 Task: Add an event with the title Sales Strategy Review and Alignment, date '2024/03/27', time 8:50 AM to 10:50 AMand add a description: Teams will work together to analyze, strategize, and develop innovative solutions to the given challenges. They will leverage the collective intelligence and skills of team members to generate ideas, evaluate options, and make informed decisions.Select event color  Tangerine . Add location for the event as: Thessaloniki, Greece, logged in from the account softage.4@softage.netand send the event invitation to softage.7@softage.net and softage.8@softage.net. Set a reminder for the event Every weekday(Monday to Friday)
Action: Mouse moved to (96, 120)
Screenshot: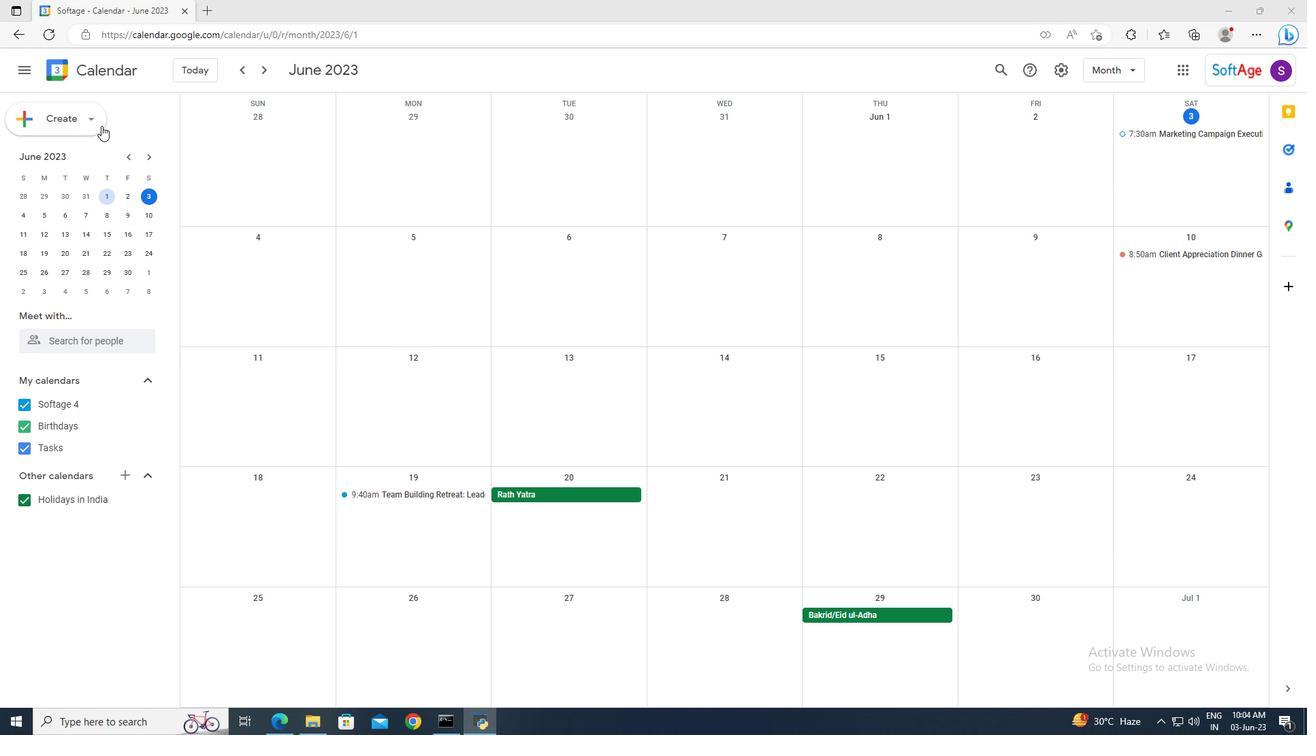 
Action: Mouse pressed left at (96, 120)
Screenshot: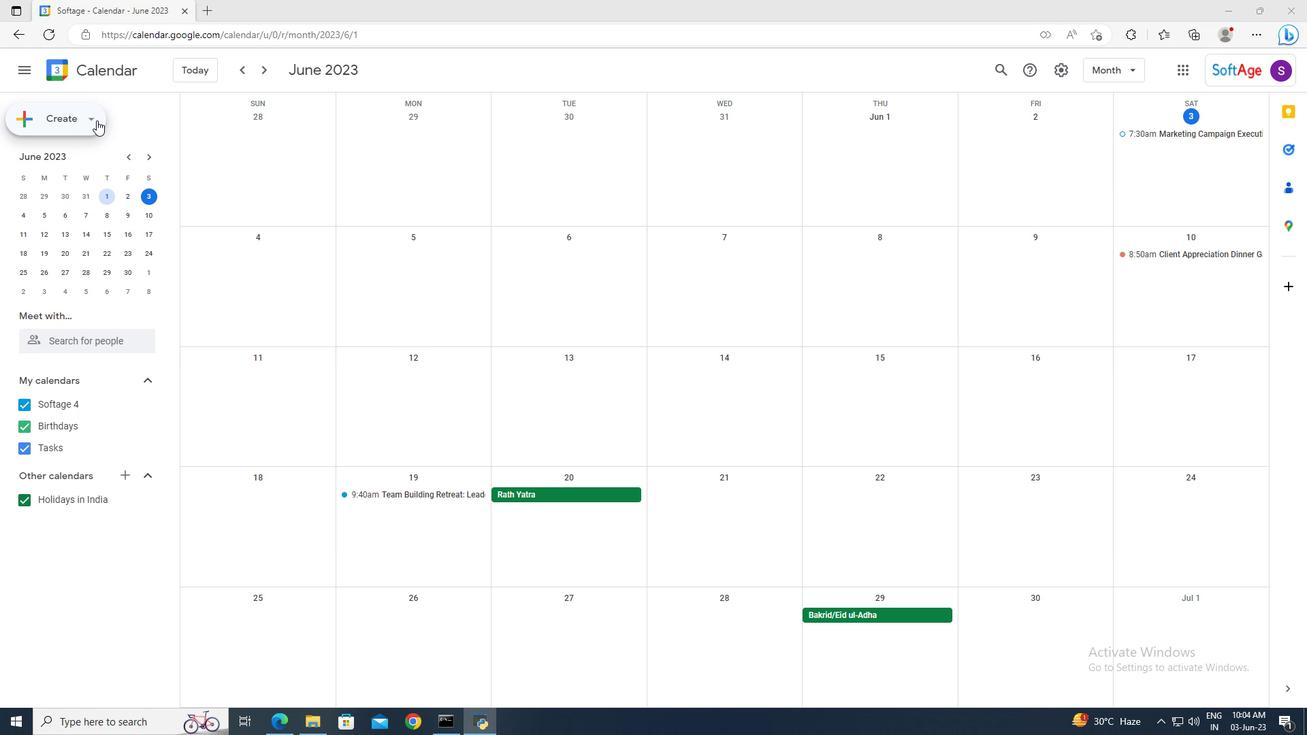 
Action: Mouse moved to (102, 153)
Screenshot: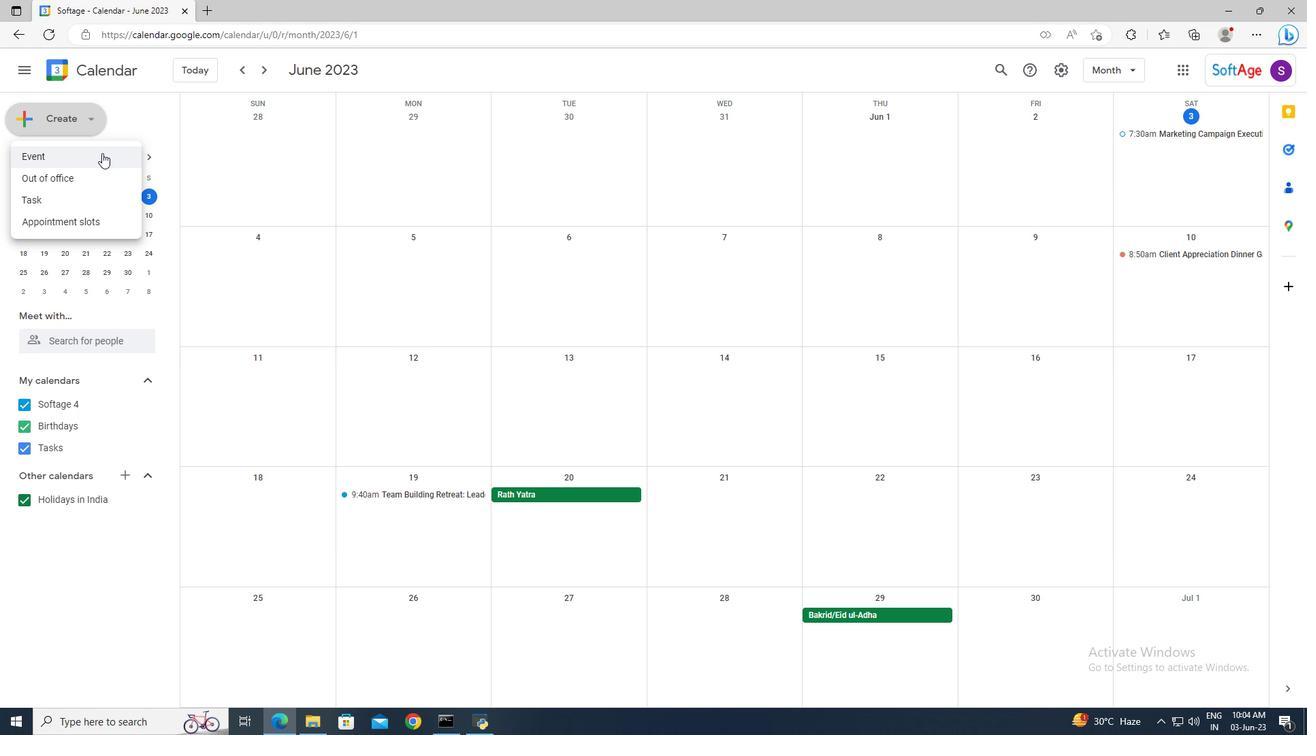 
Action: Mouse pressed left at (102, 153)
Screenshot: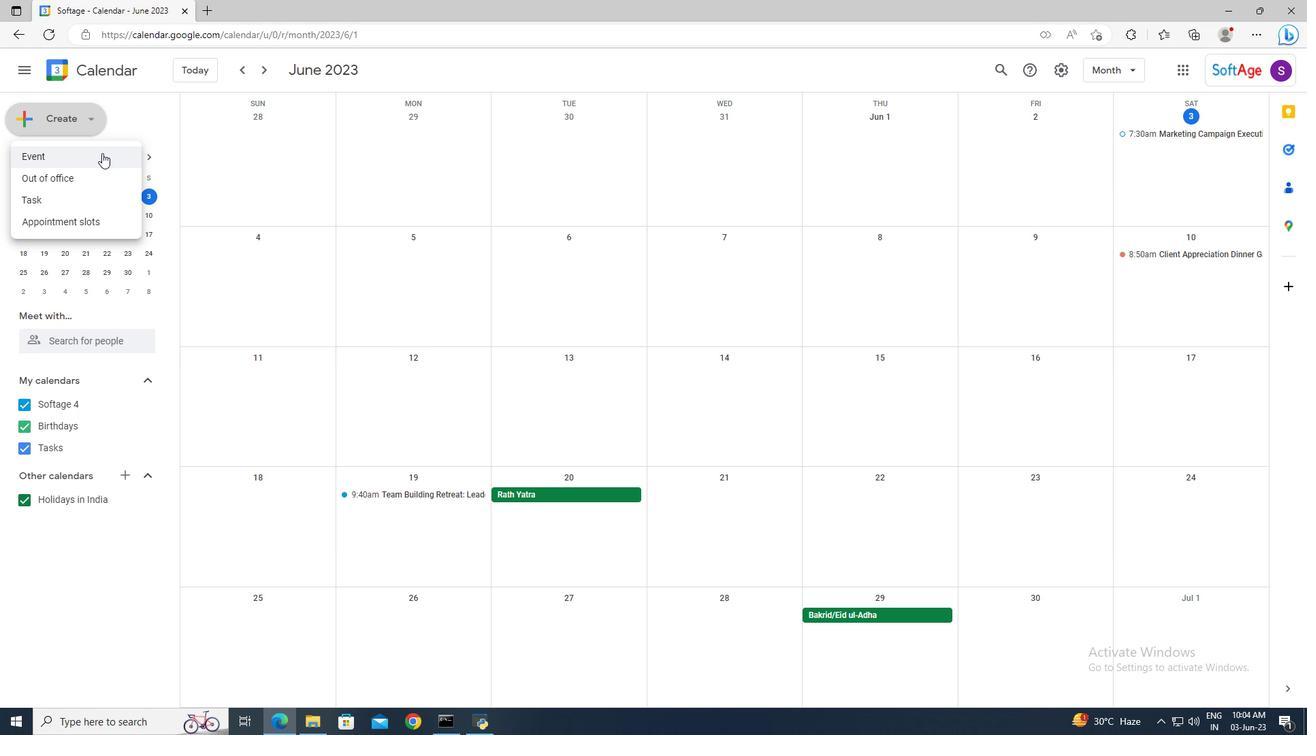 
Action: Mouse moved to (686, 458)
Screenshot: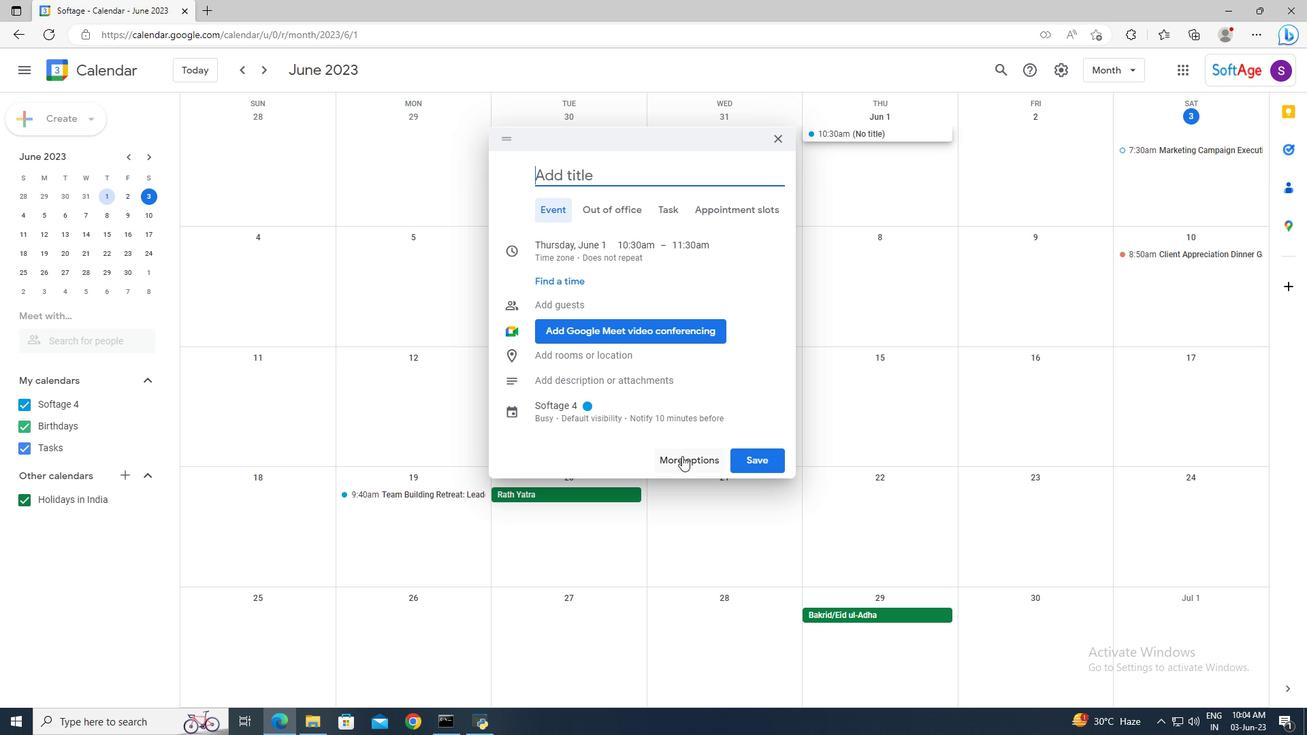 
Action: Mouse pressed left at (686, 458)
Screenshot: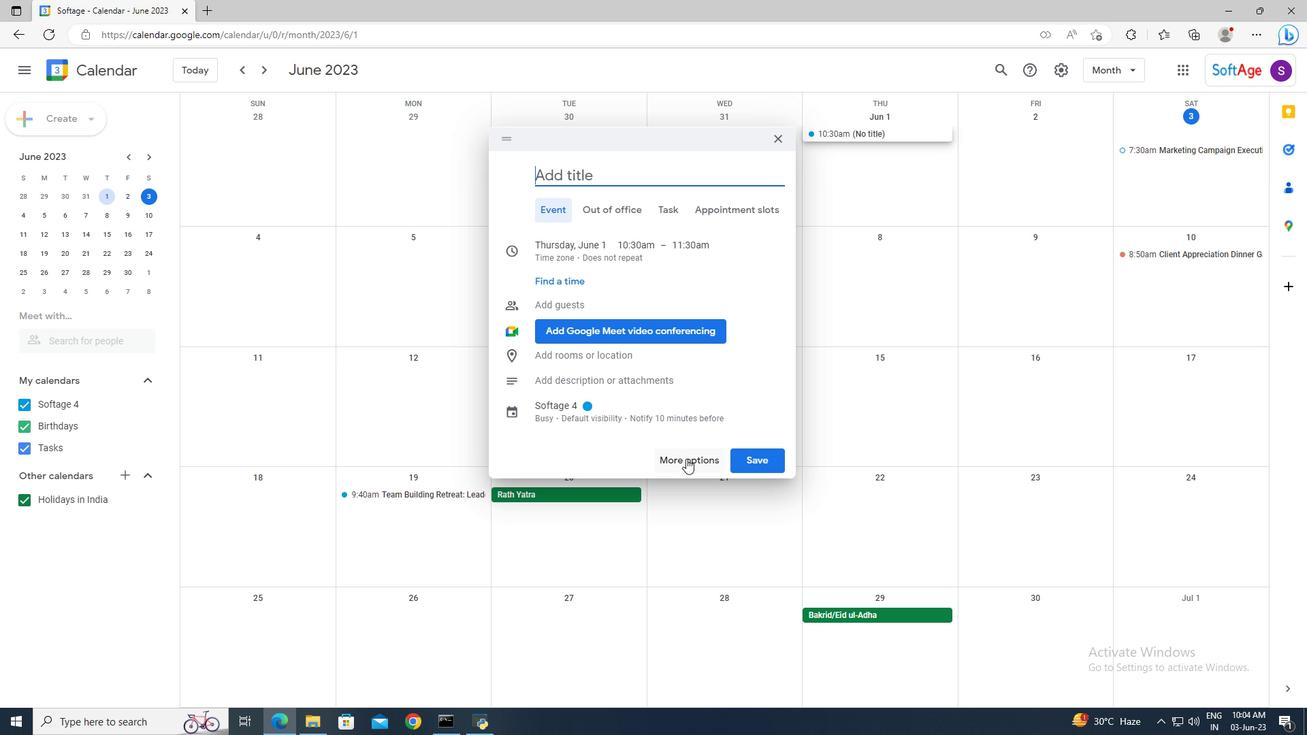 
Action: Mouse moved to (274, 85)
Screenshot: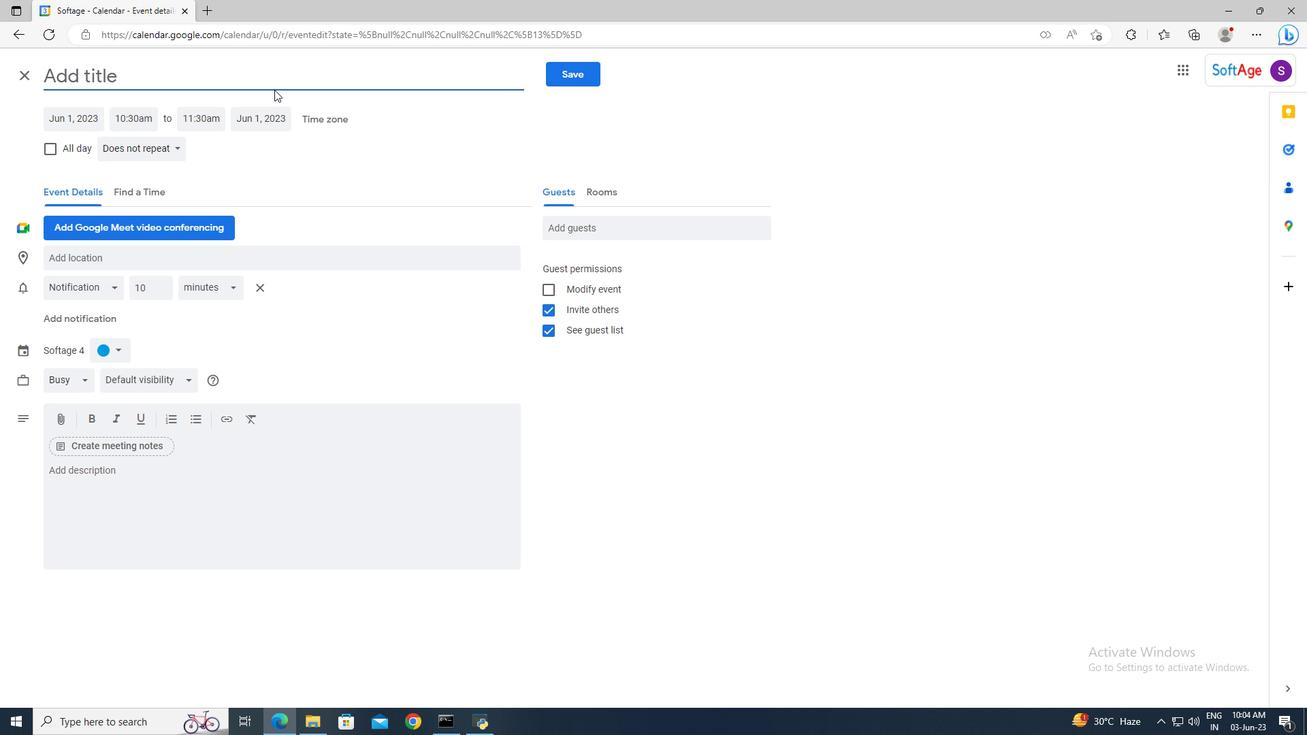 
Action: Mouse pressed left at (274, 85)
Screenshot: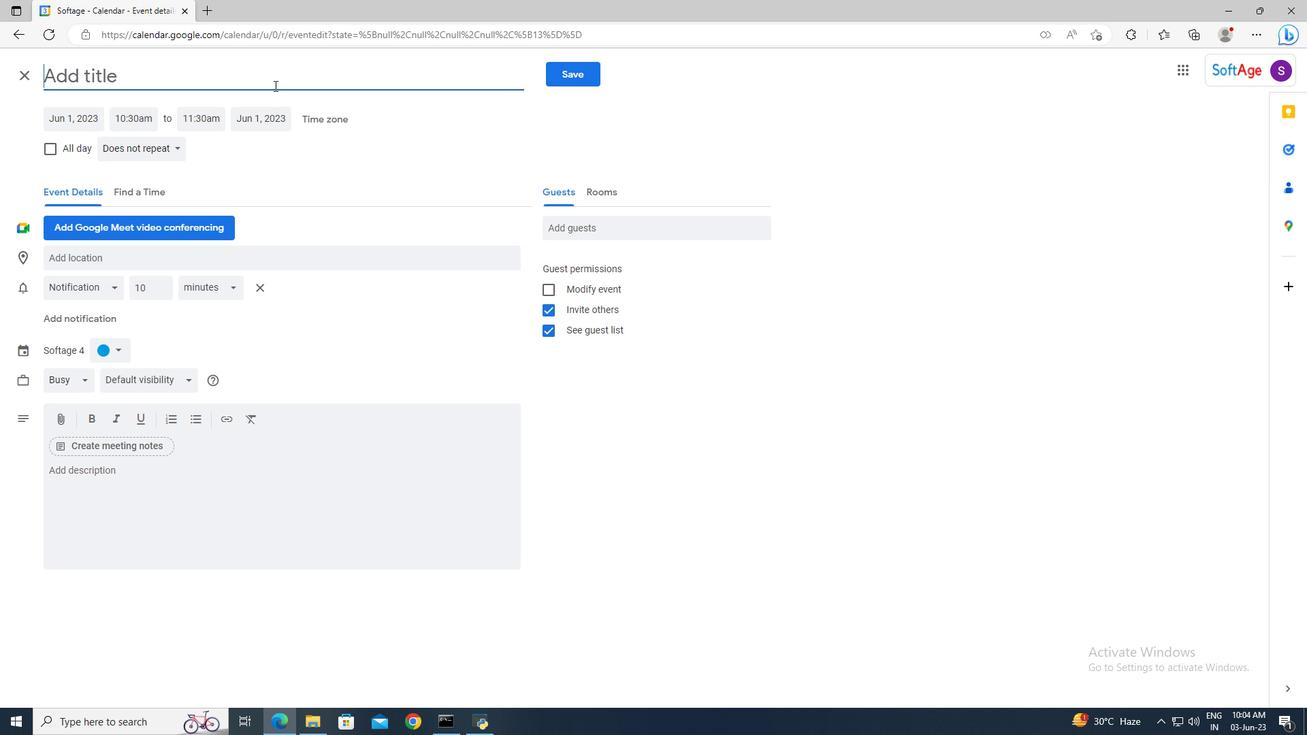 
Action: Mouse moved to (273, 85)
Screenshot: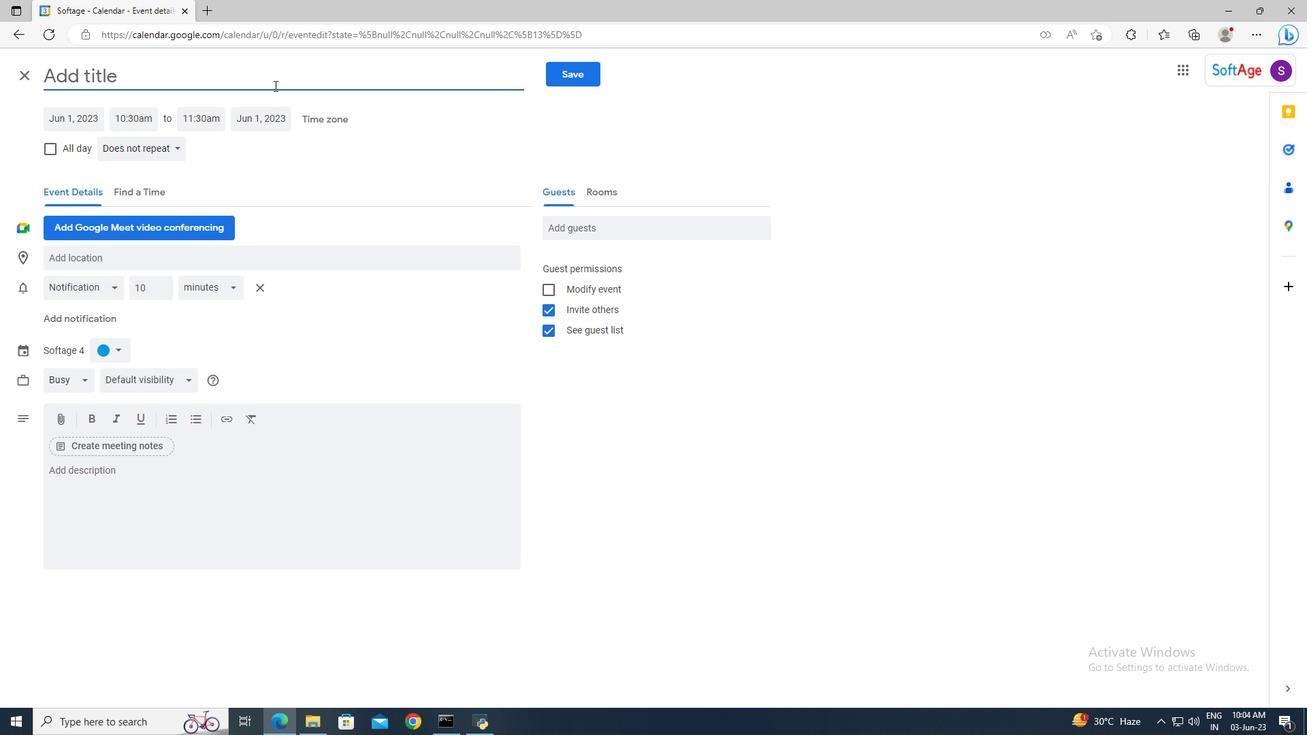 
Action: Key pressed <Key.shift>Sales<Key.space><Key.shift_r>Strategy<Key.space><Key.shift>Review<Key.space>and<Key.space><Key.shift>Alignment
Screenshot: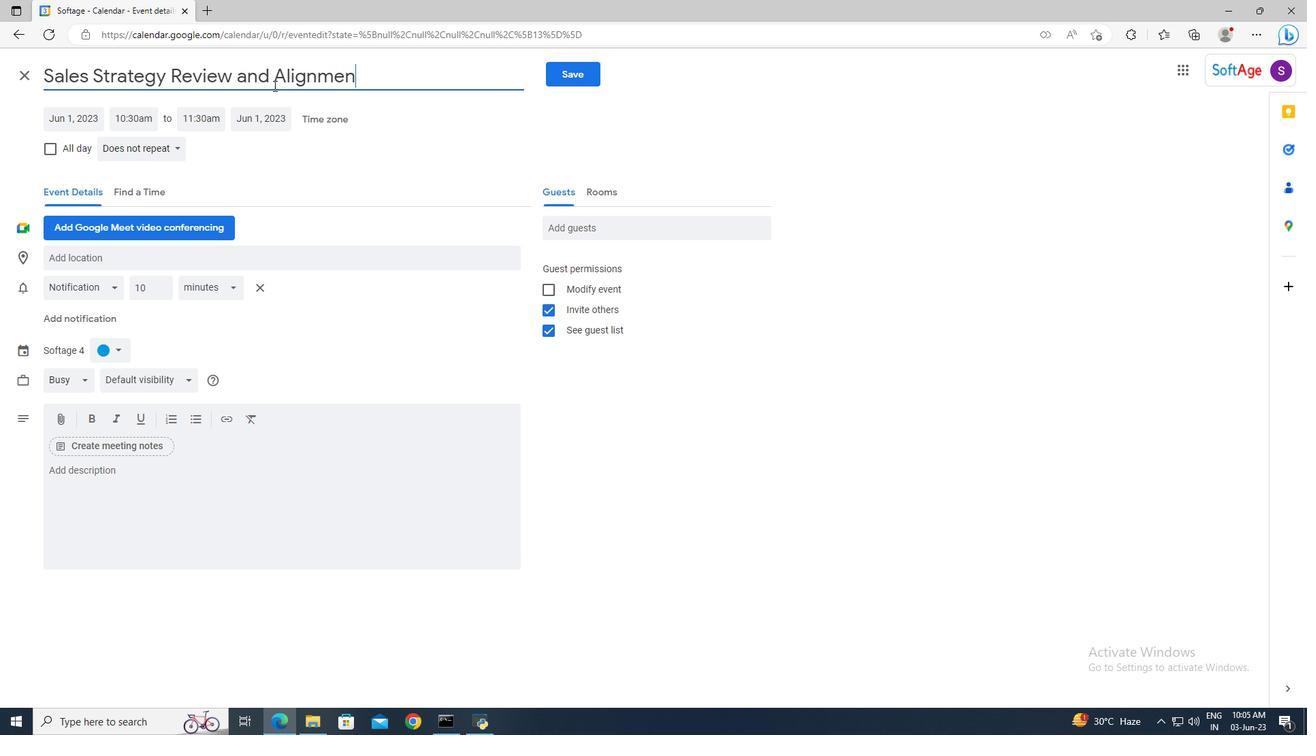 
Action: Mouse moved to (100, 113)
Screenshot: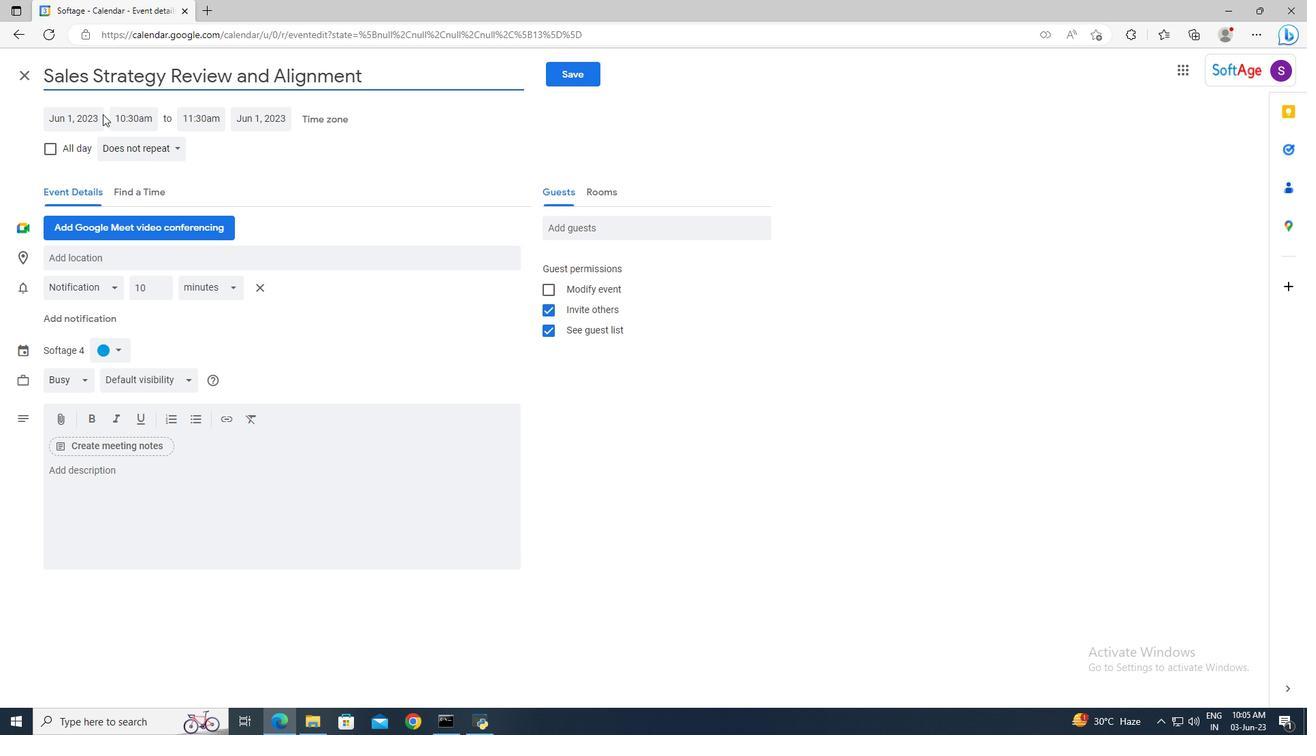 
Action: Mouse pressed left at (100, 113)
Screenshot: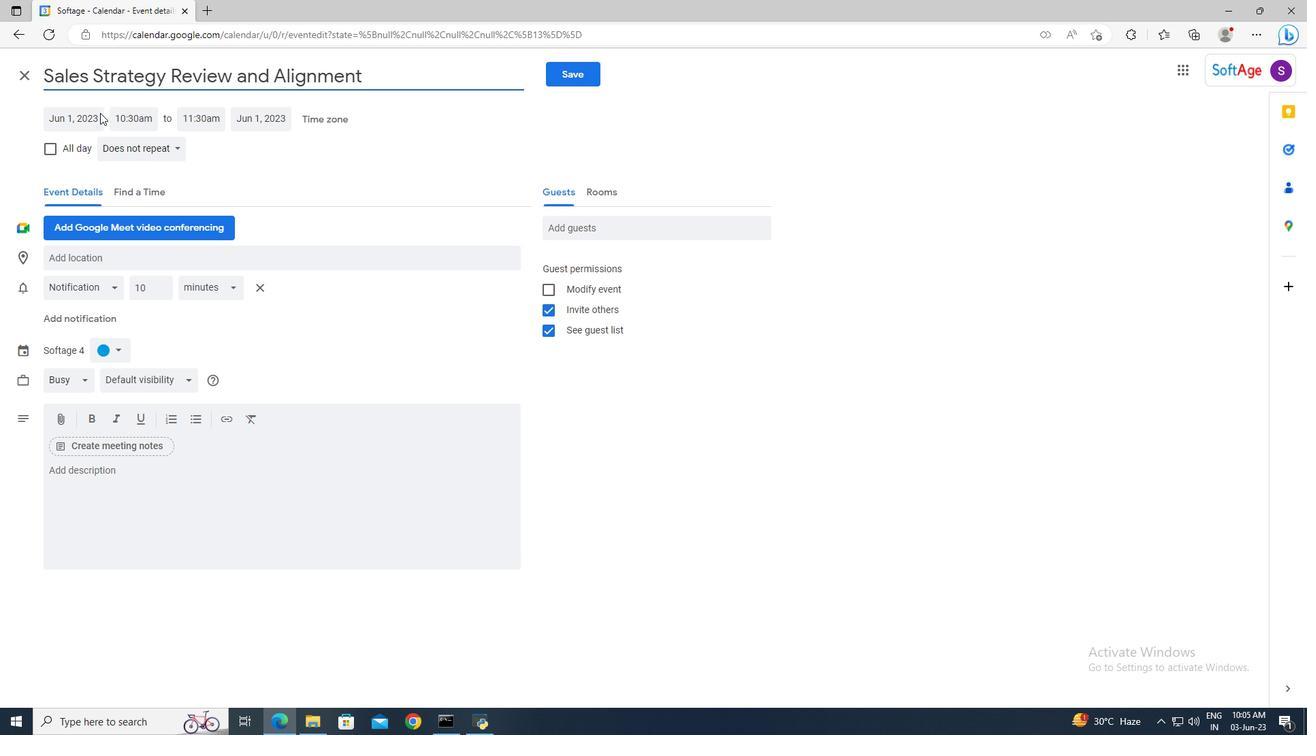 
Action: Mouse moved to (212, 149)
Screenshot: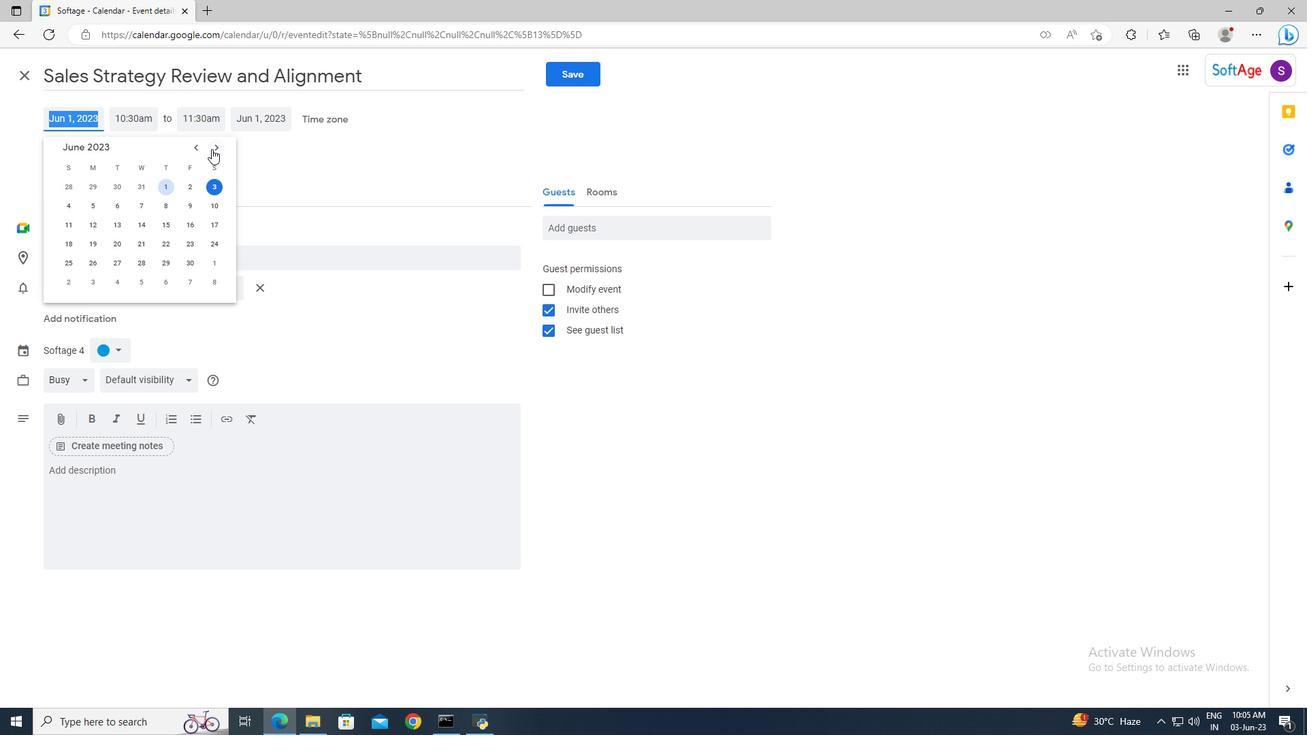 
Action: Mouse pressed left at (212, 149)
Screenshot: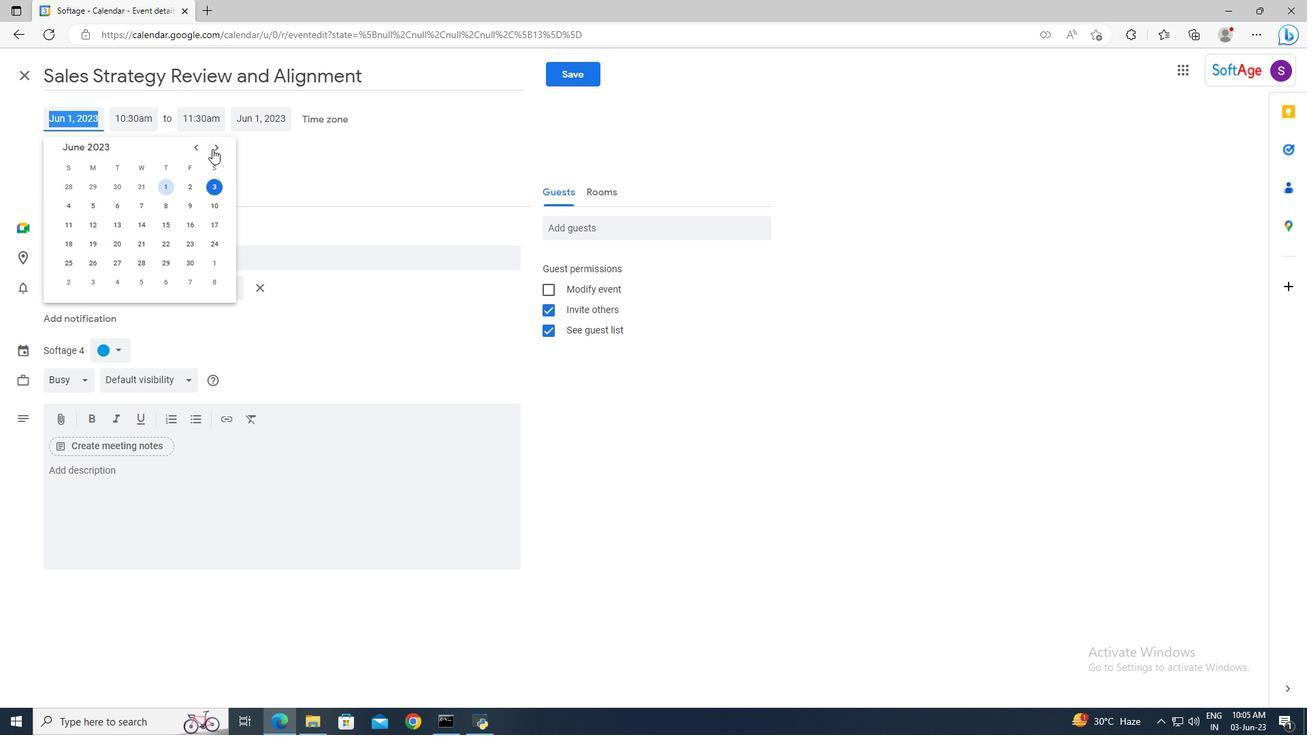 
Action: Mouse pressed left at (212, 149)
Screenshot: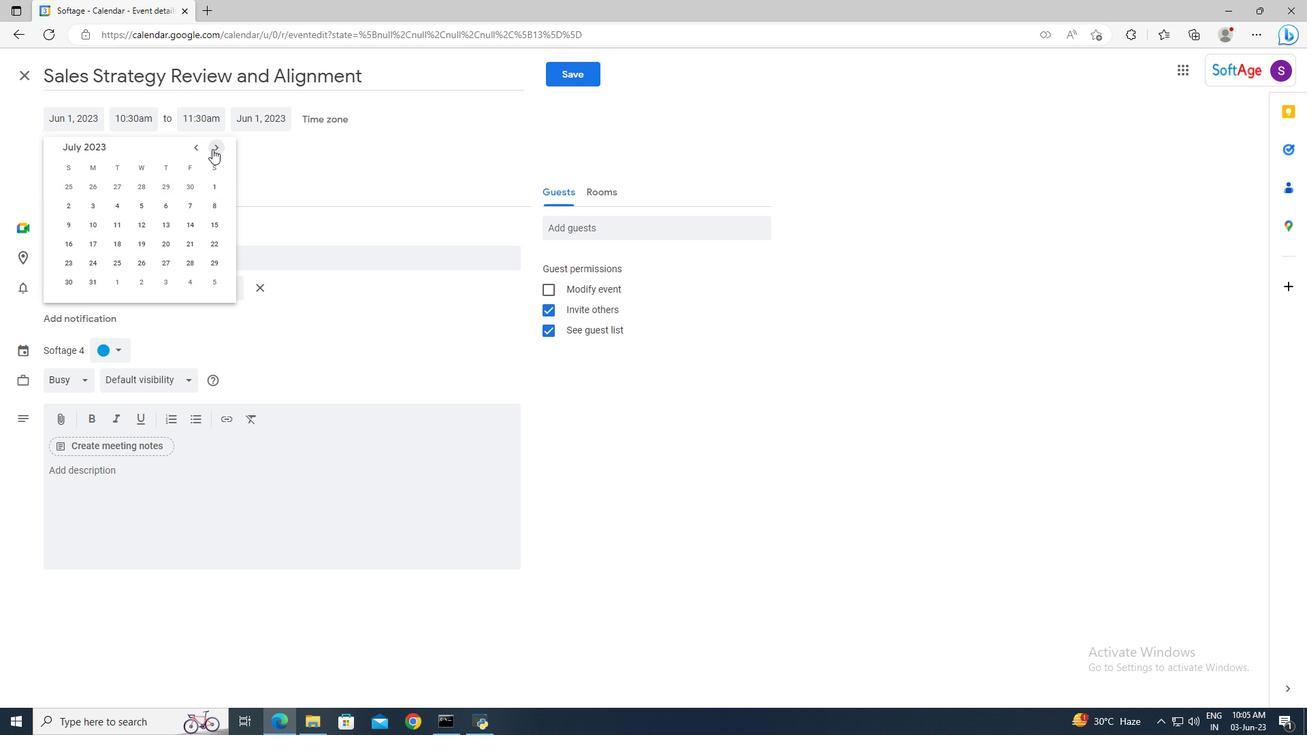 
Action: Mouse pressed left at (212, 149)
Screenshot: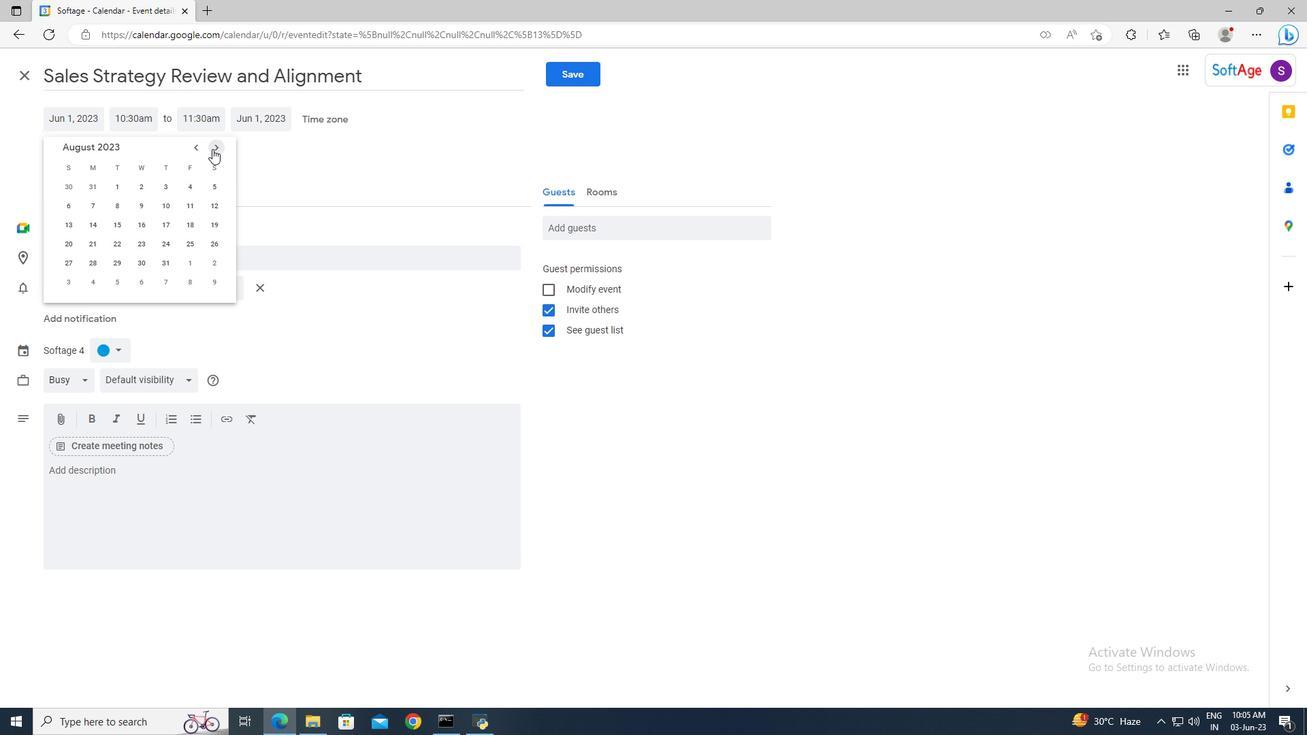 
Action: Mouse pressed left at (212, 149)
Screenshot: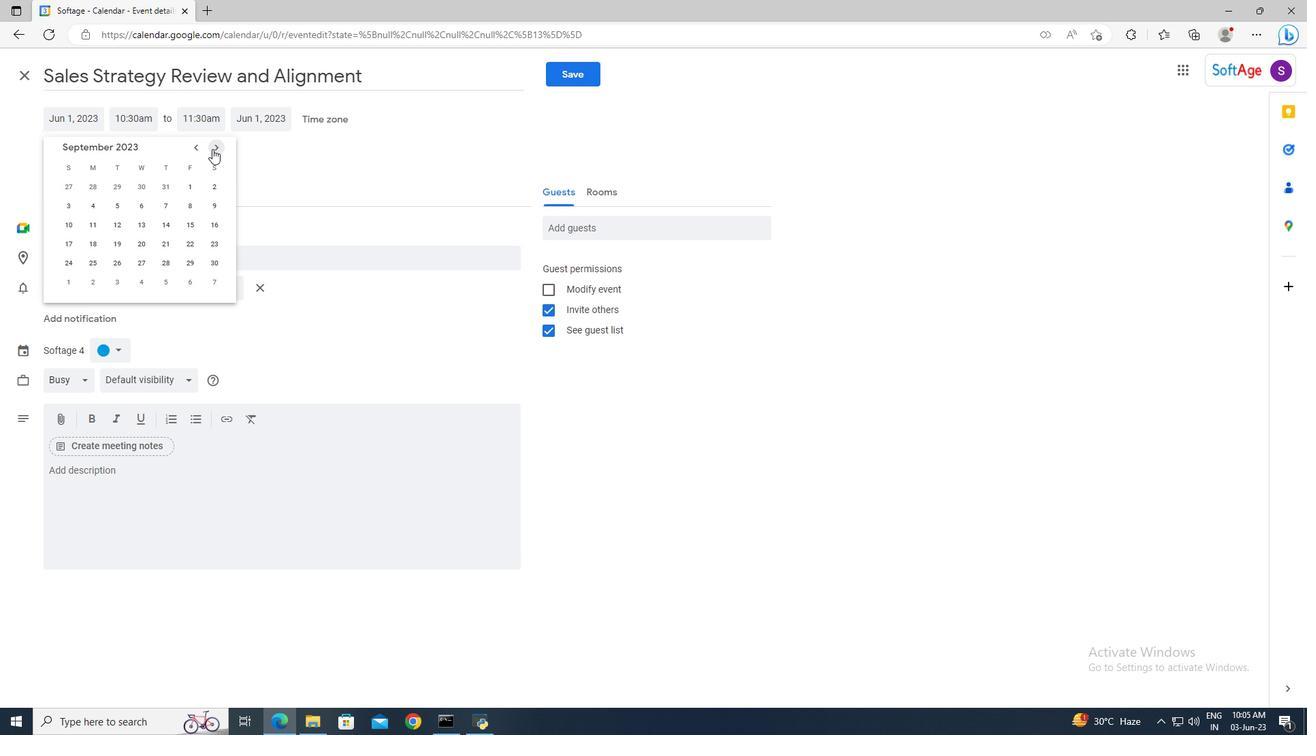 
Action: Mouse pressed left at (212, 149)
Screenshot: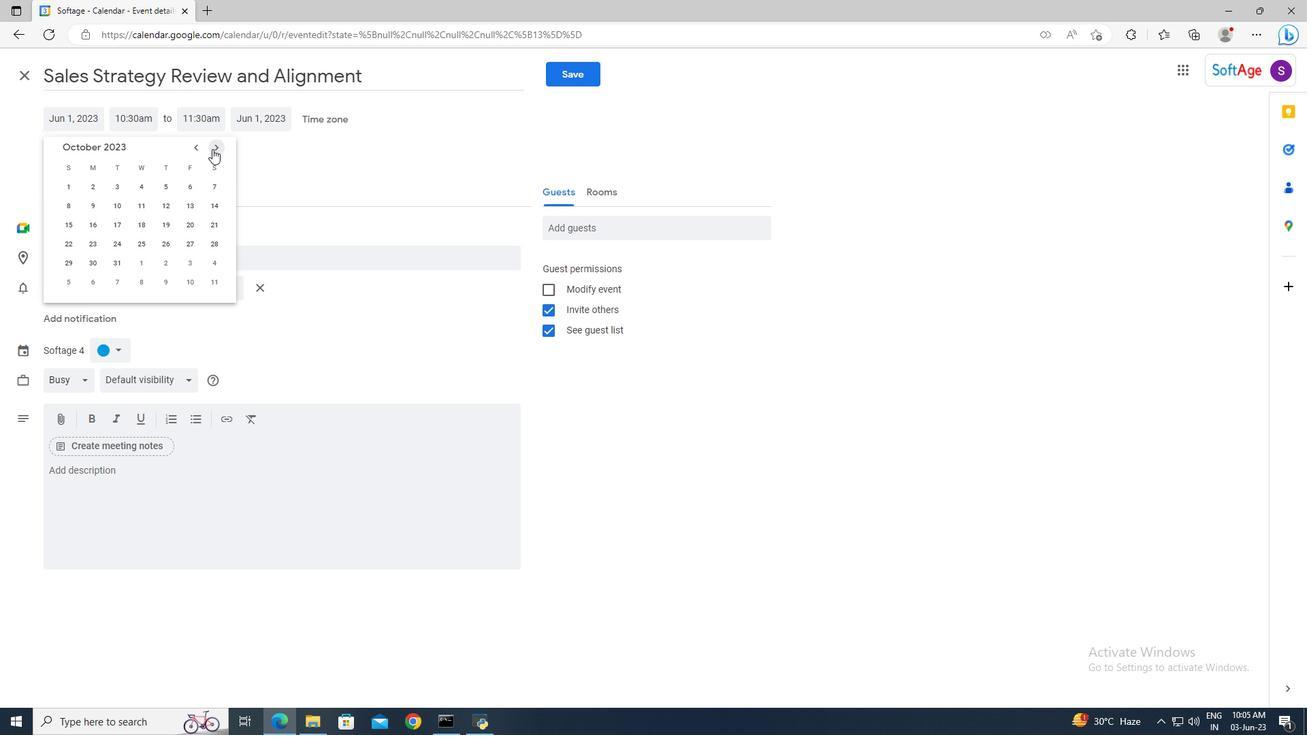 
Action: Mouse pressed left at (212, 149)
Screenshot: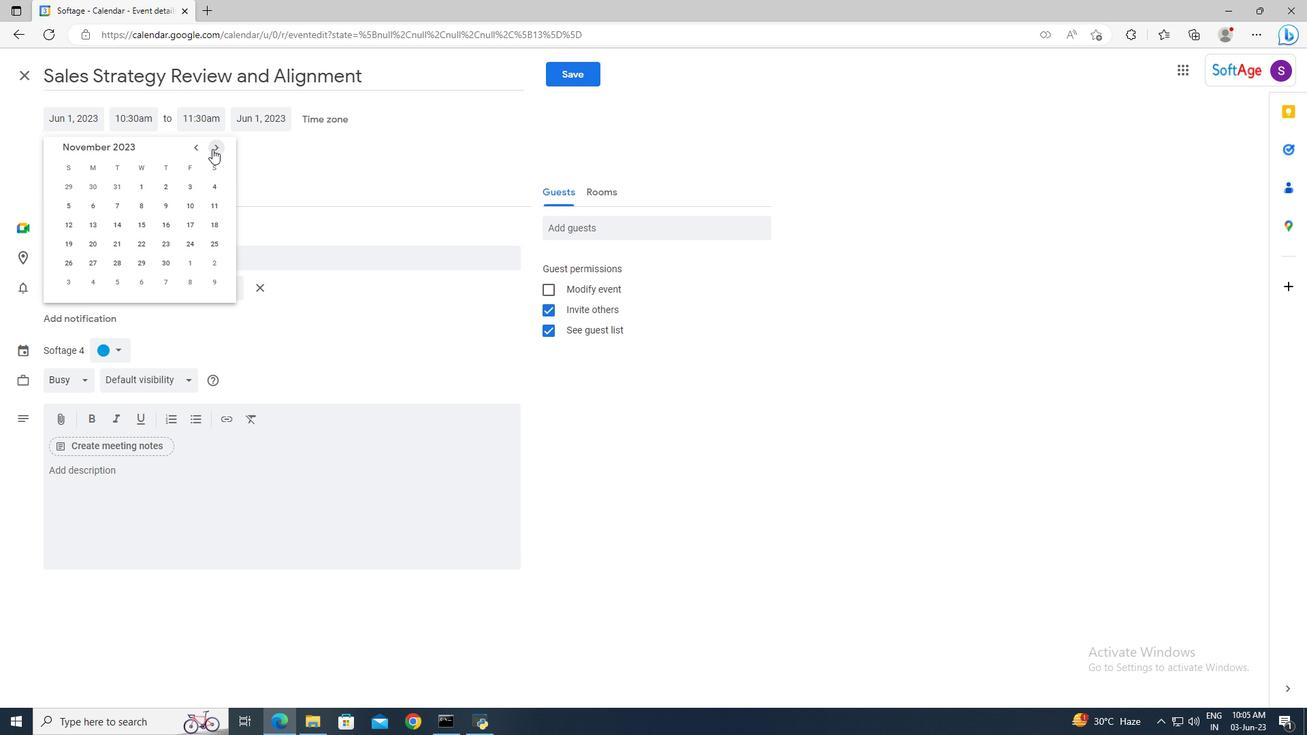 
Action: Mouse pressed left at (212, 149)
Screenshot: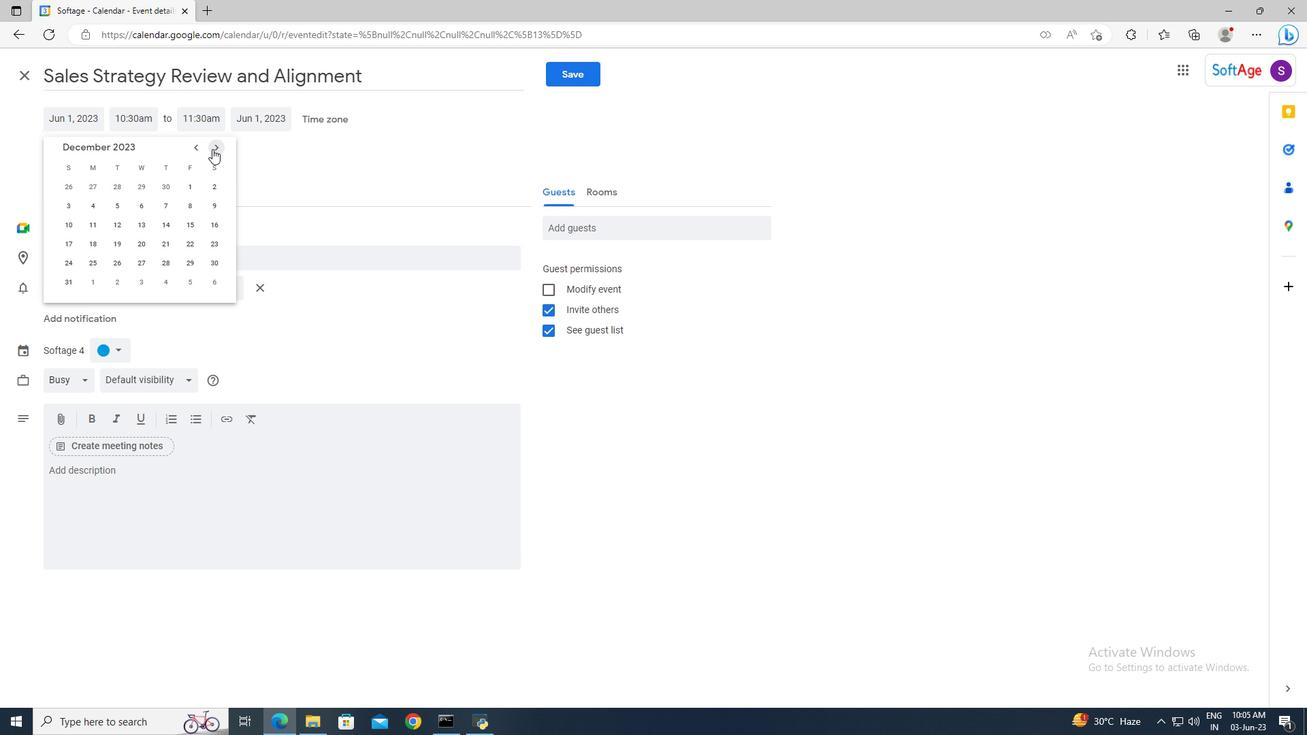 
Action: Mouse pressed left at (212, 149)
Screenshot: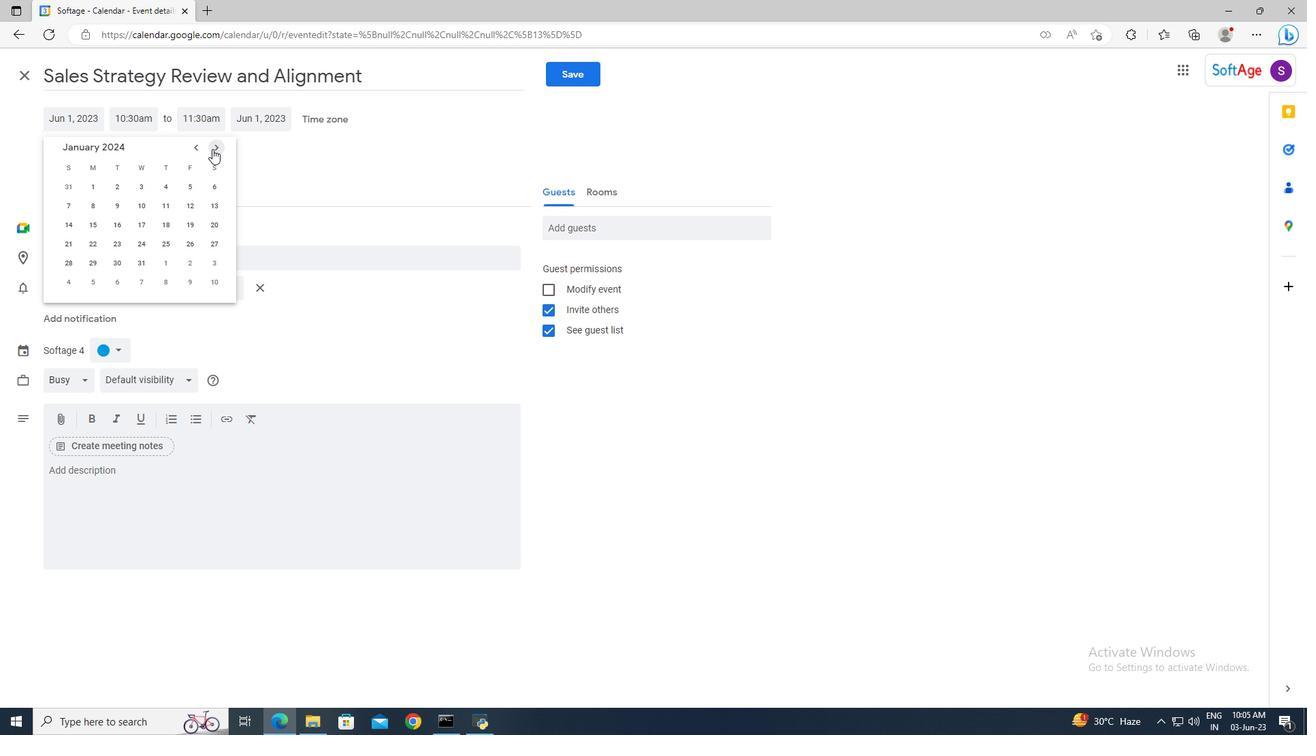 
Action: Mouse pressed left at (212, 149)
Screenshot: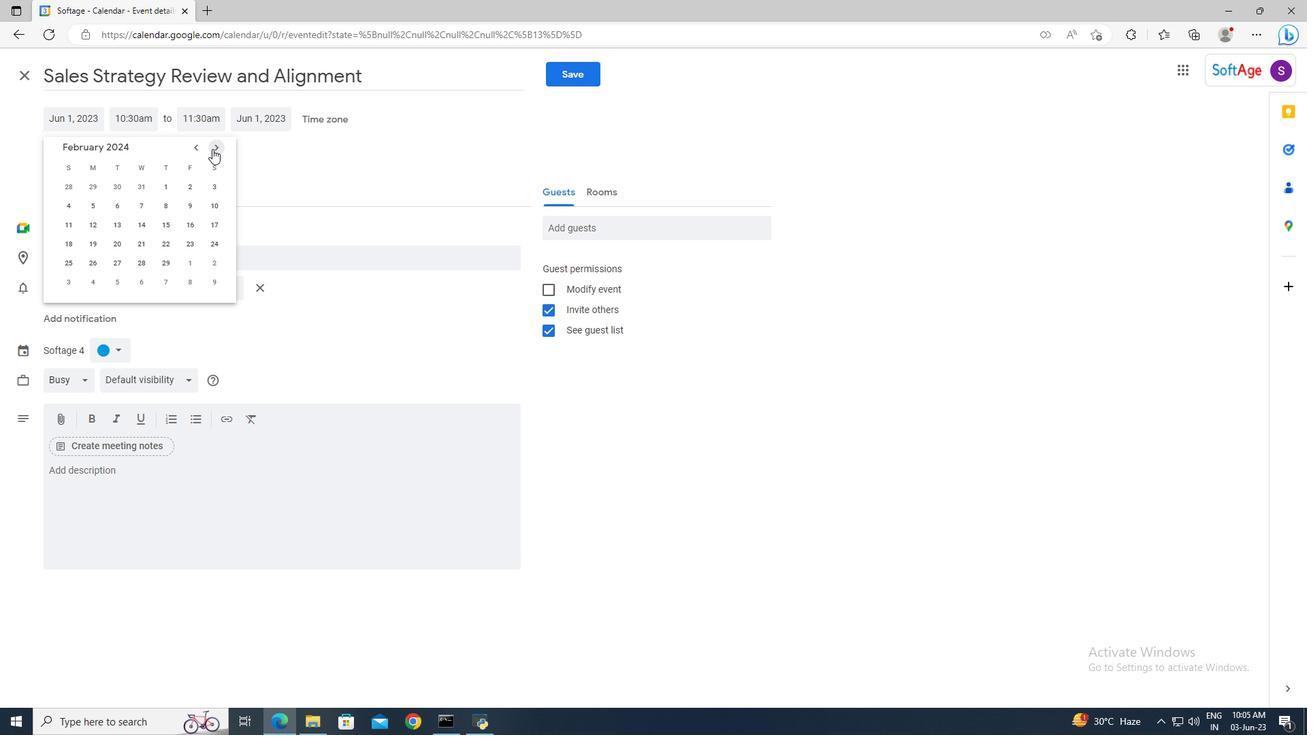 
Action: Mouse moved to (143, 262)
Screenshot: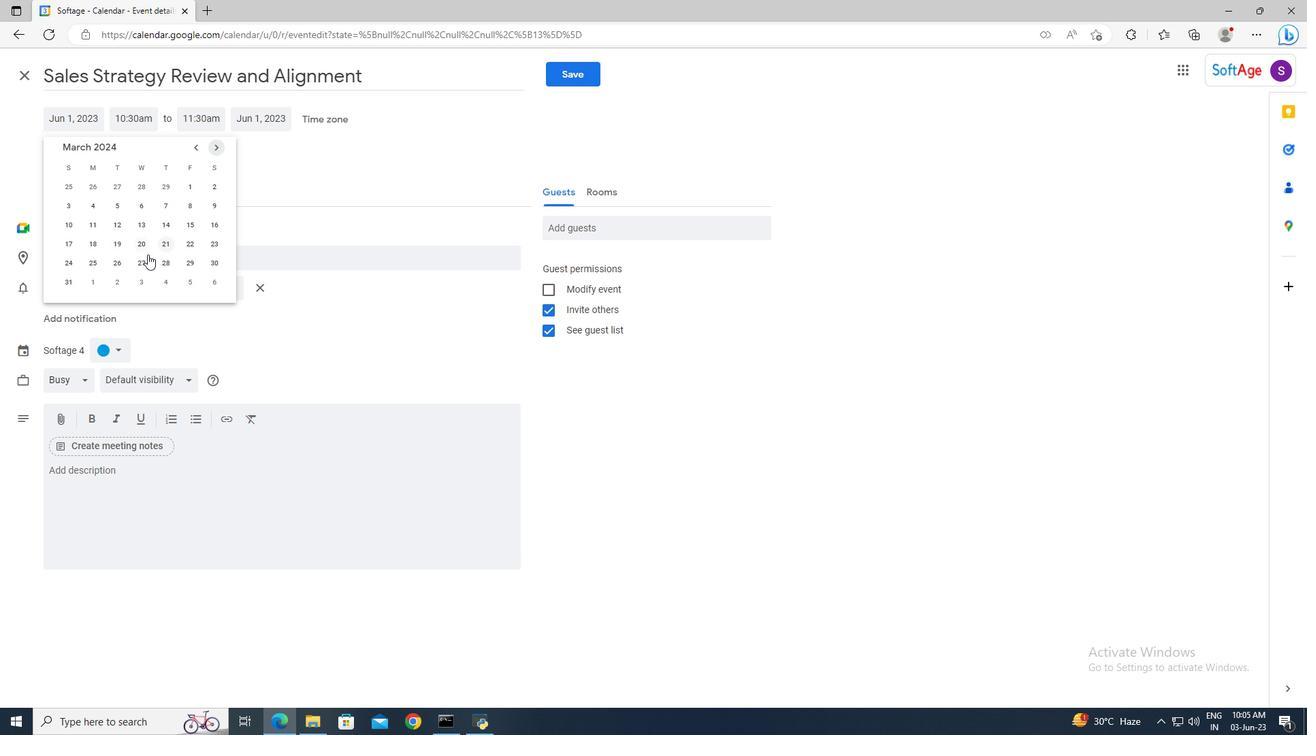 
Action: Mouse pressed left at (143, 262)
Screenshot: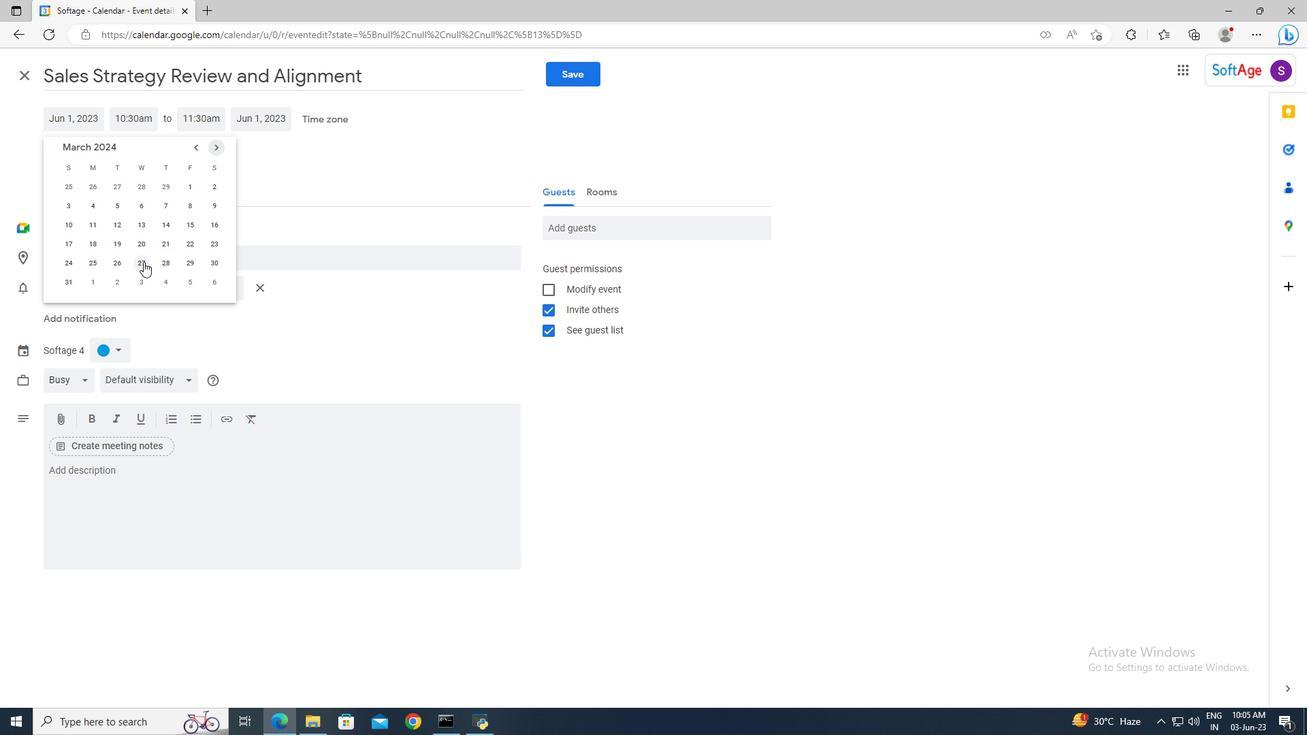 
Action: Mouse moved to (128, 119)
Screenshot: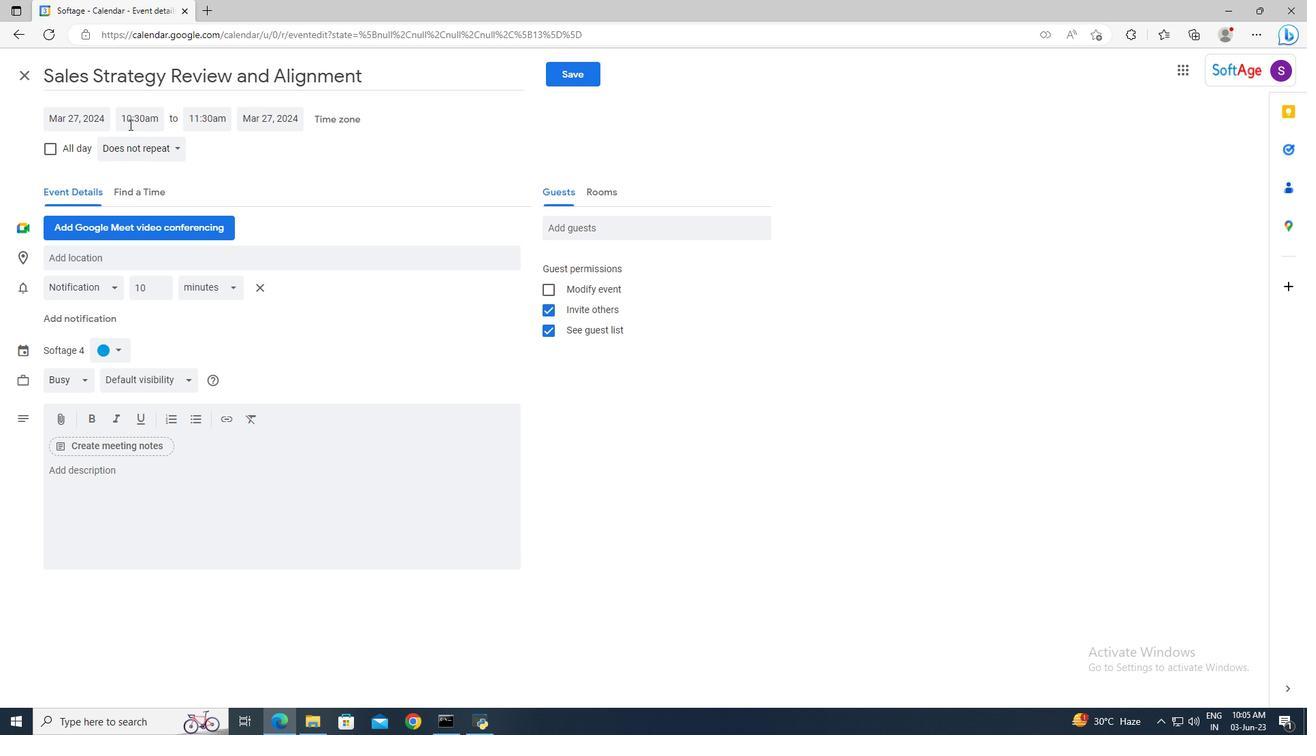 
Action: Mouse pressed left at (128, 119)
Screenshot: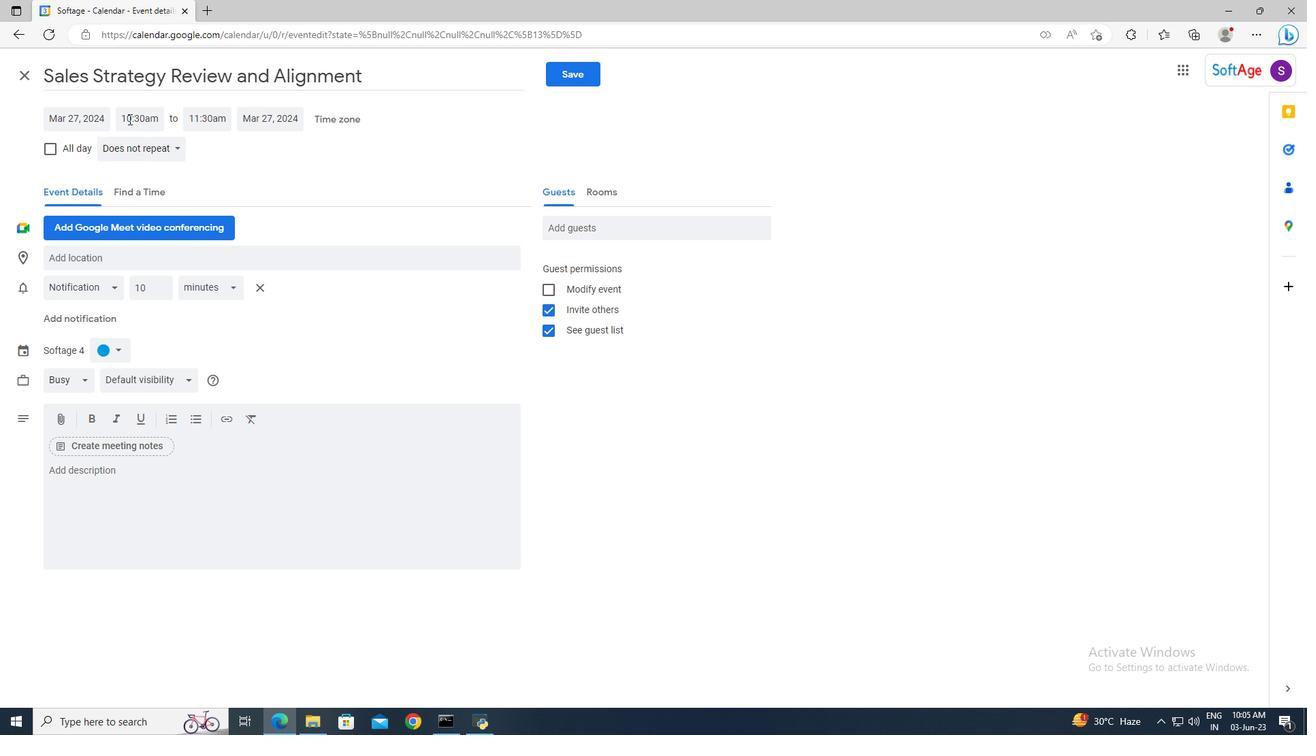
Action: Key pressed 8<Key.shift>:50am<Key.enter><Key.tab>10<Key.shift>:50<Key.enter>
Screenshot: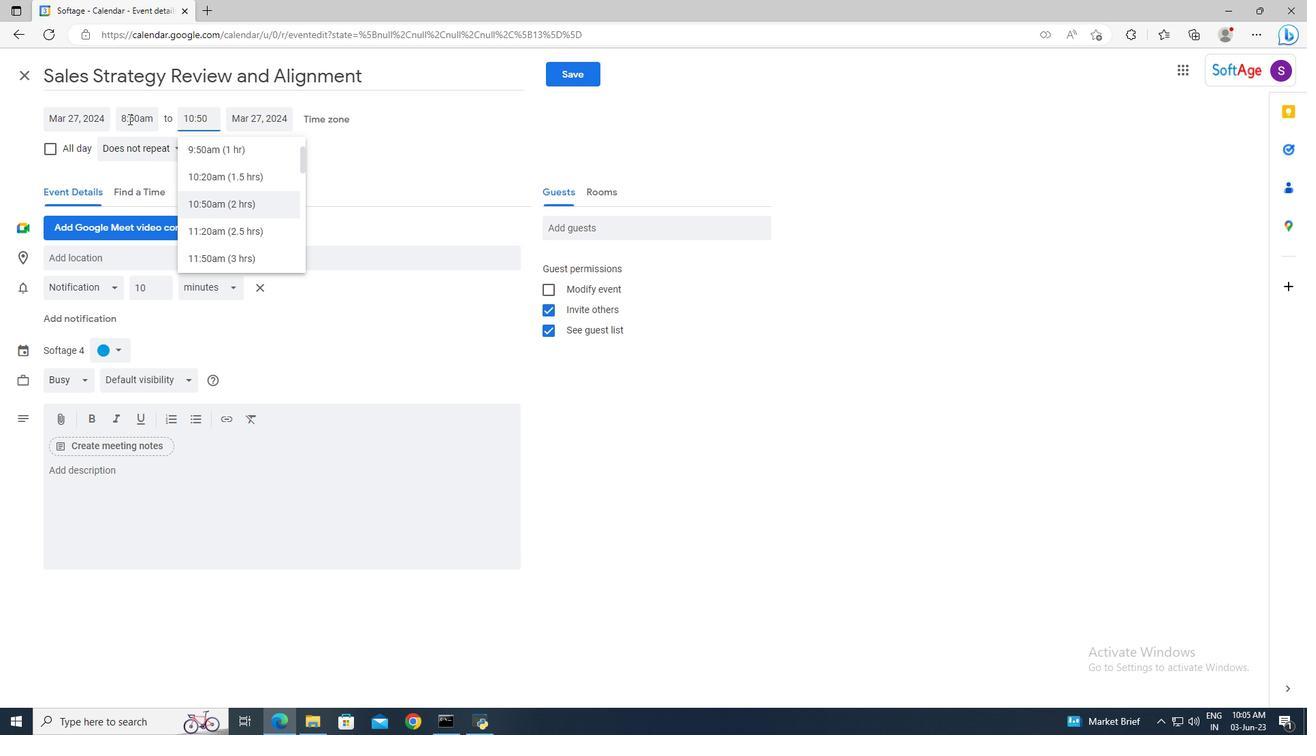 
Action: Mouse moved to (138, 478)
Screenshot: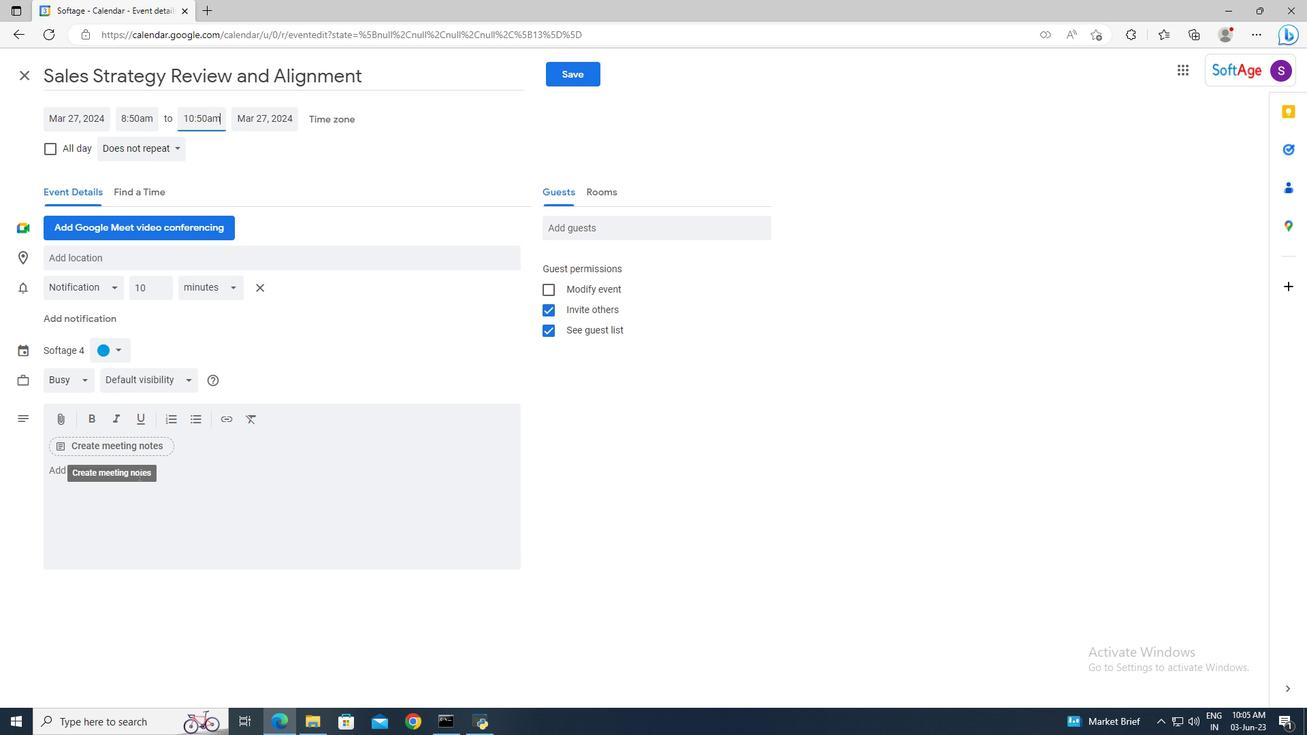 
Action: Mouse pressed left at (138, 478)
Screenshot: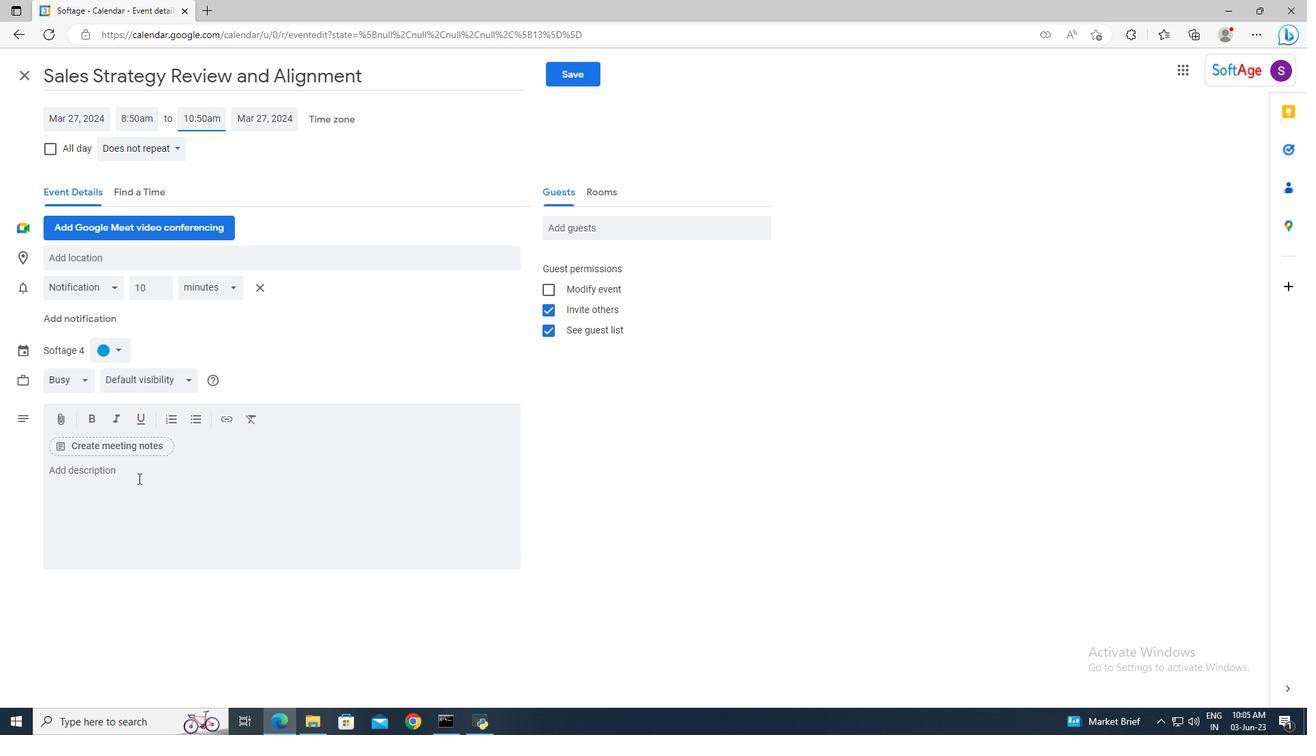 
Action: Key pressed <Key.shift>Teams<Key.space>will<Key.space>work<Key.space>together<Key.space>to<Key.space>analyze,<Key.space>strategize,<Key.space>and<Key.space>develop<Key.space>innovative<Key.space>solutions<Key.space>to<Key.space>the<Key.space>given<Key.space>challenges.<Key.space><Key.shift>Y<Key.backspace><Key.shift>Theu<Key.backspace>y<Key.space>will<Key.space>leverage<Key.space>the<Key.space>collective<Key.space>intelligence<Key.space>and<Key.space>skills<Key.space>of<Key.space>team<Key.space>members<Key.space>to<Key.space>generate<Key.space>ideas,<Key.space>evaluate<Key.space>options,<Key.space>and<Key.space>make<Key.space>informed<Key.space>decisions.
Screenshot: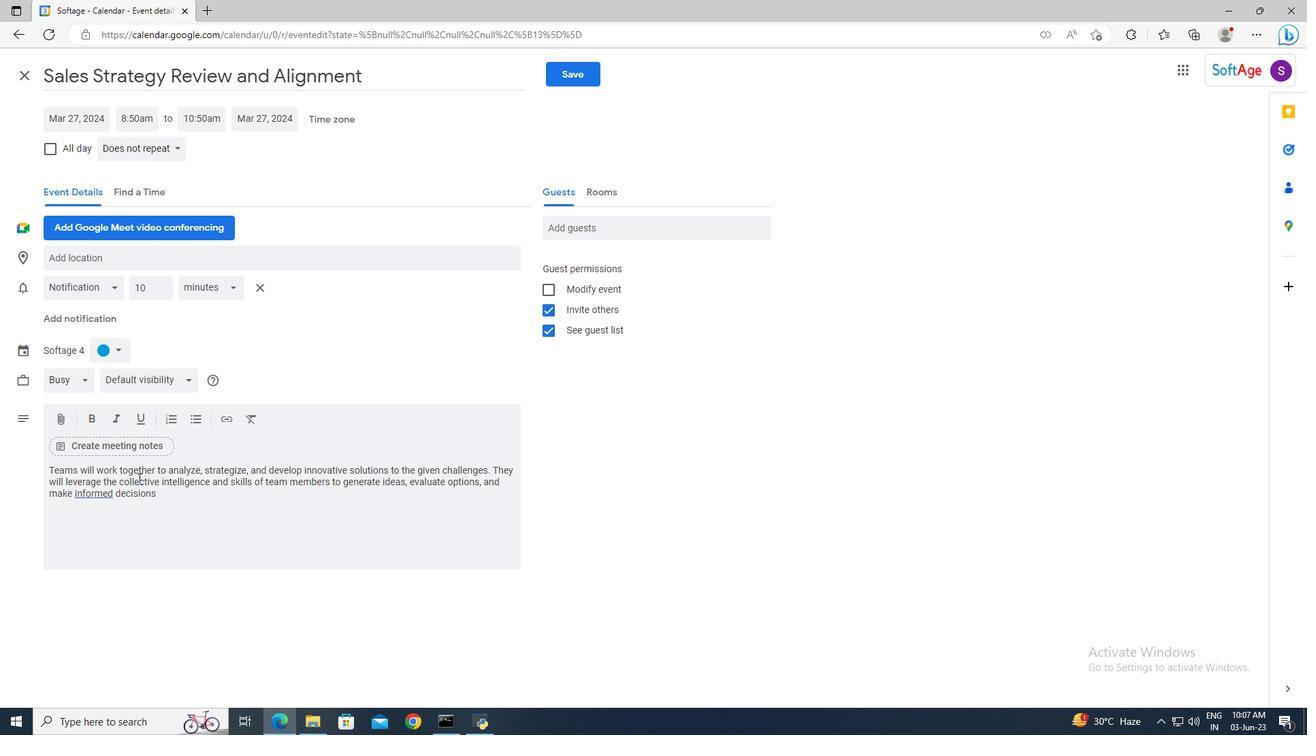 
Action: Mouse moved to (113, 349)
Screenshot: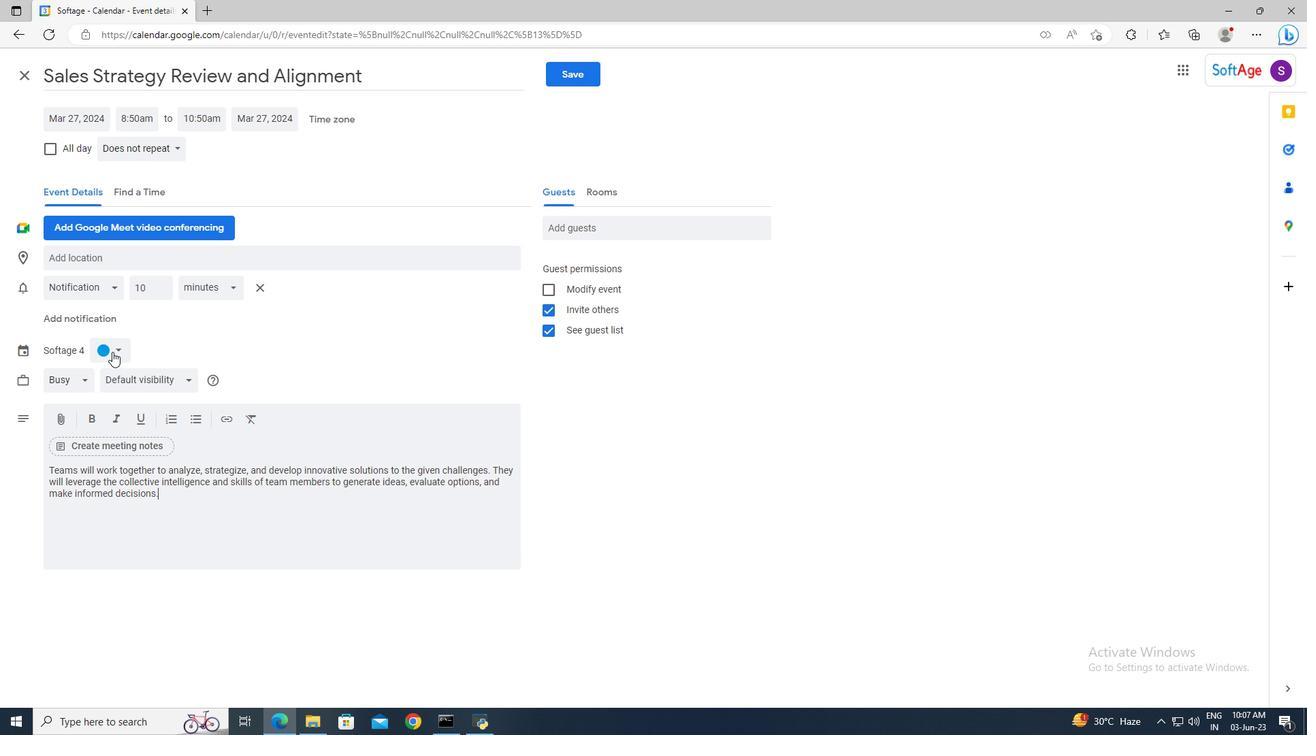 
Action: Mouse pressed left at (113, 349)
Screenshot: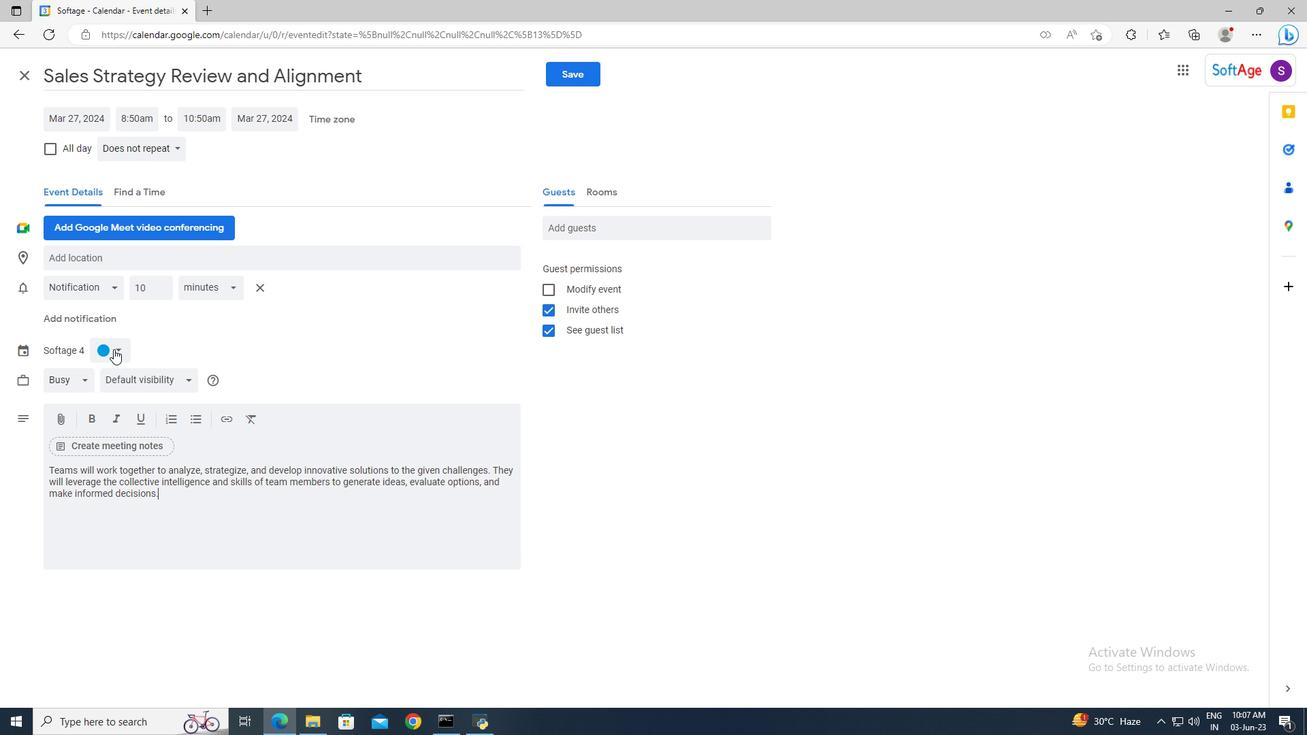 
Action: Mouse moved to (102, 364)
Screenshot: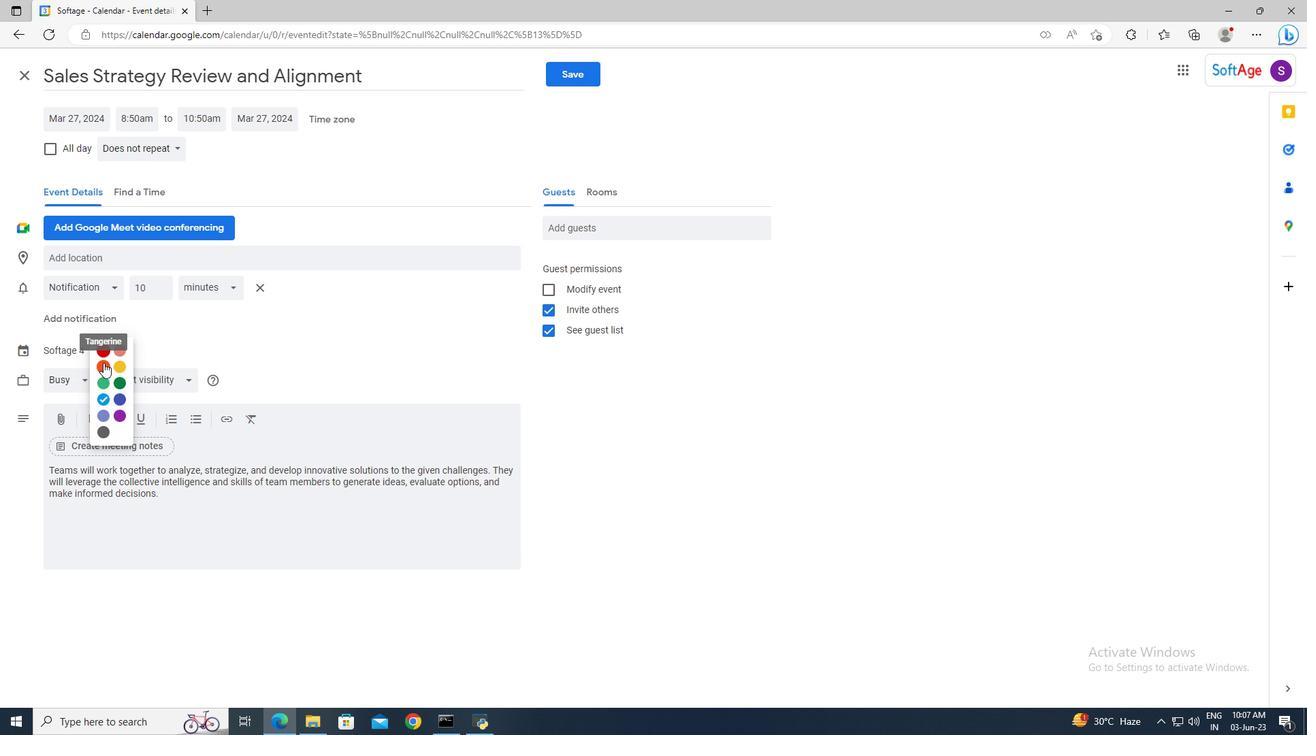 
Action: Mouse pressed left at (102, 364)
Screenshot: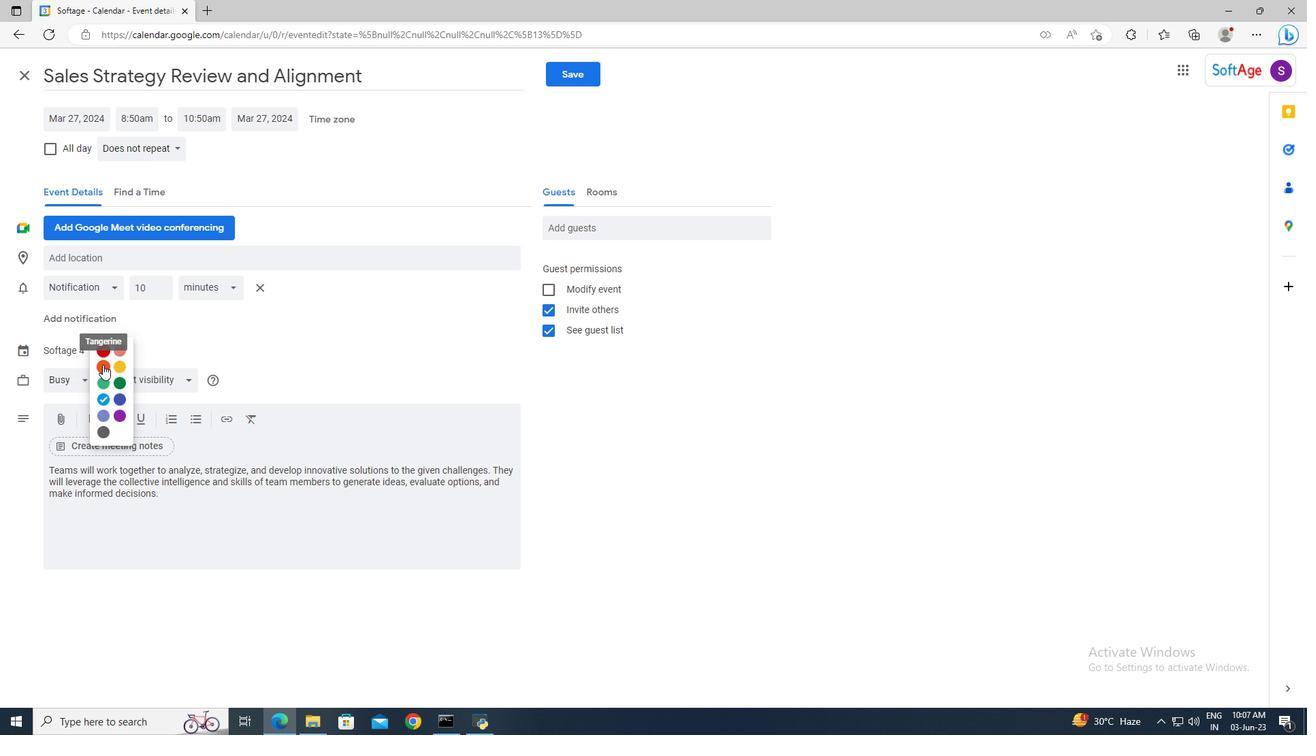 
Action: Mouse moved to (106, 263)
Screenshot: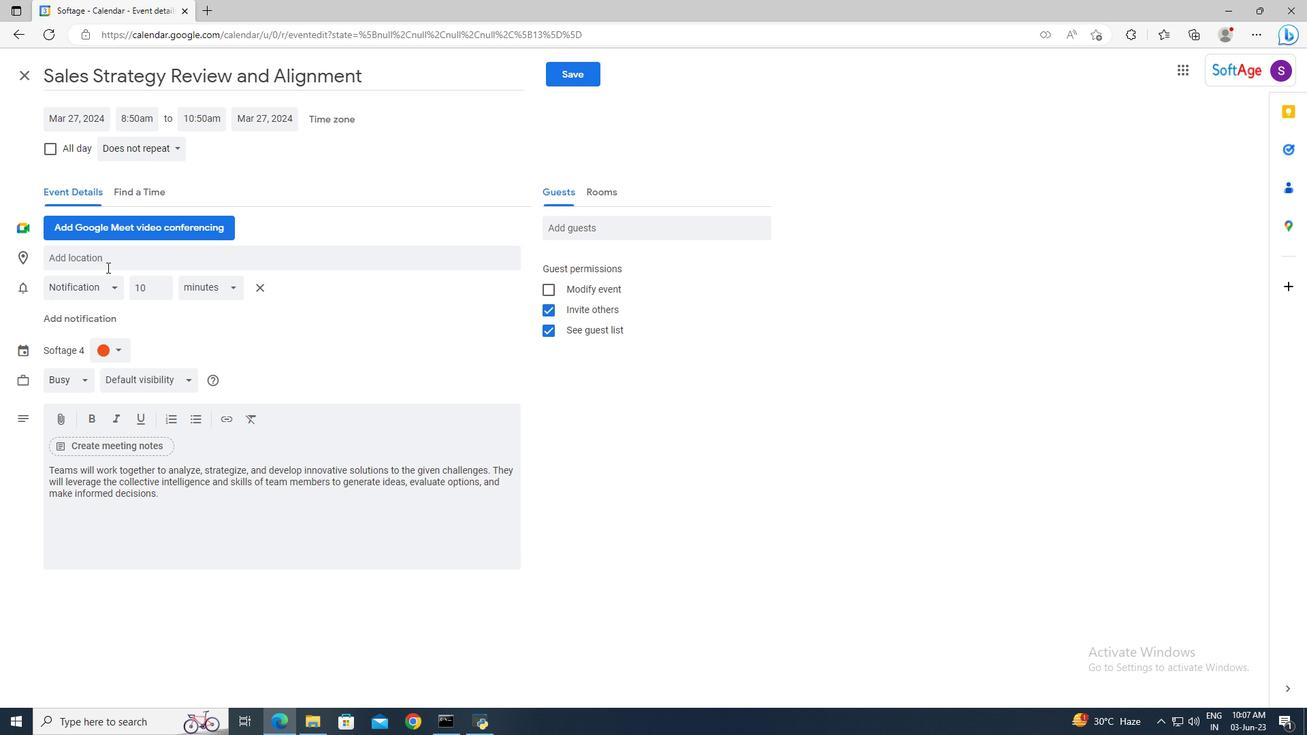 
Action: Mouse pressed left at (106, 263)
Screenshot: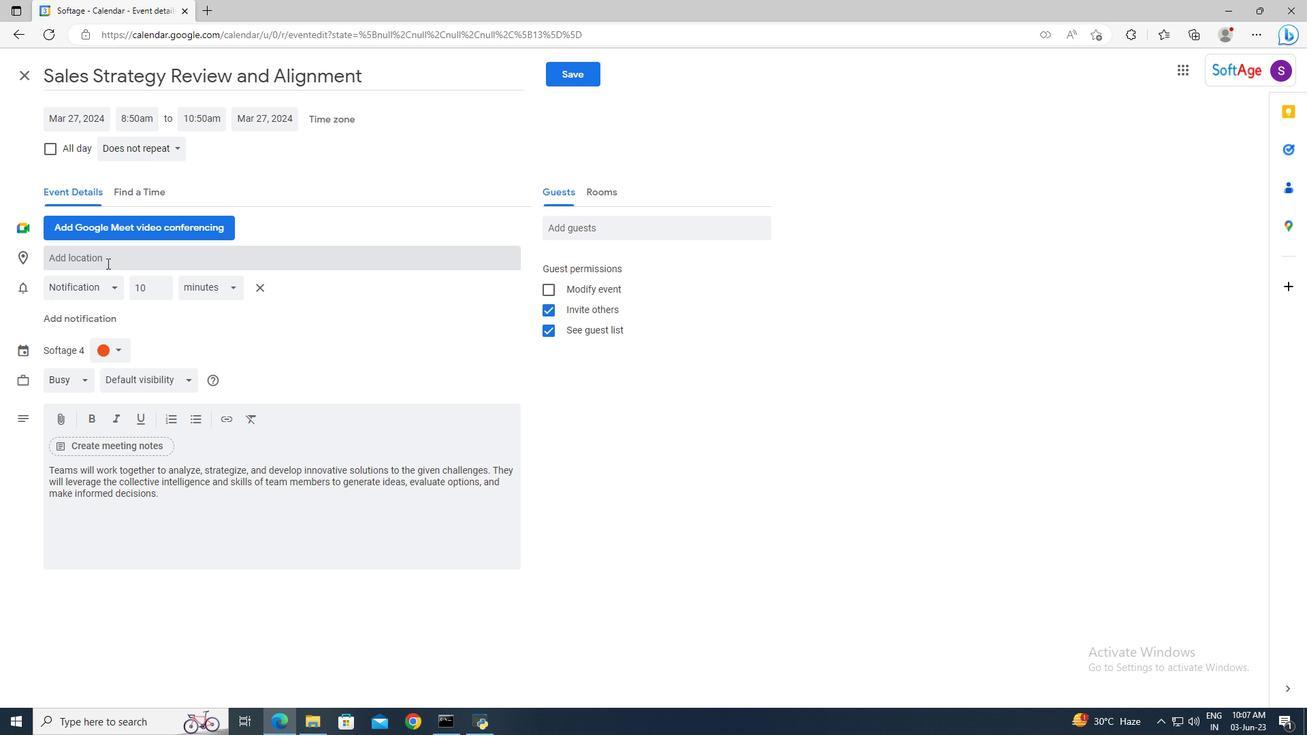 
Action: Key pressed <Key.shift>Thessaloniki,<Key.space><Key.shift>Greece
Screenshot: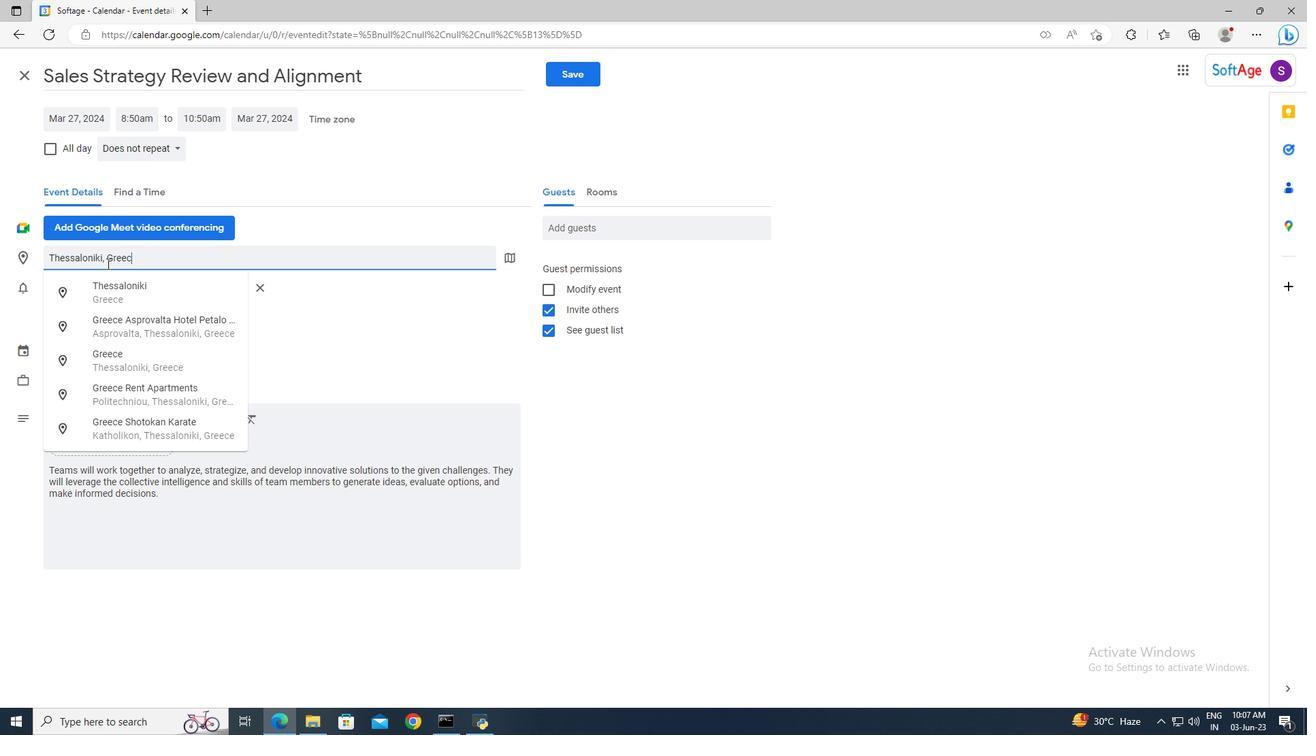 
Action: Mouse moved to (117, 294)
Screenshot: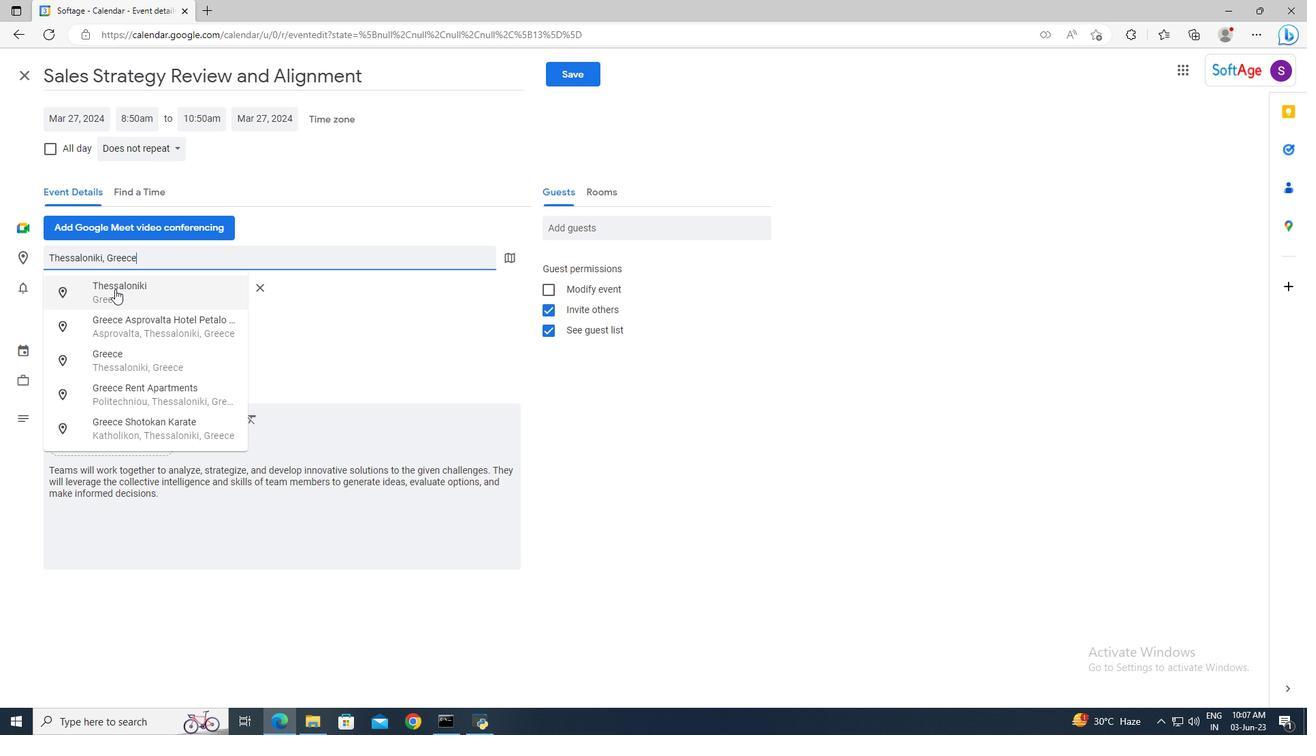 
Action: Mouse pressed left at (117, 294)
Screenshot: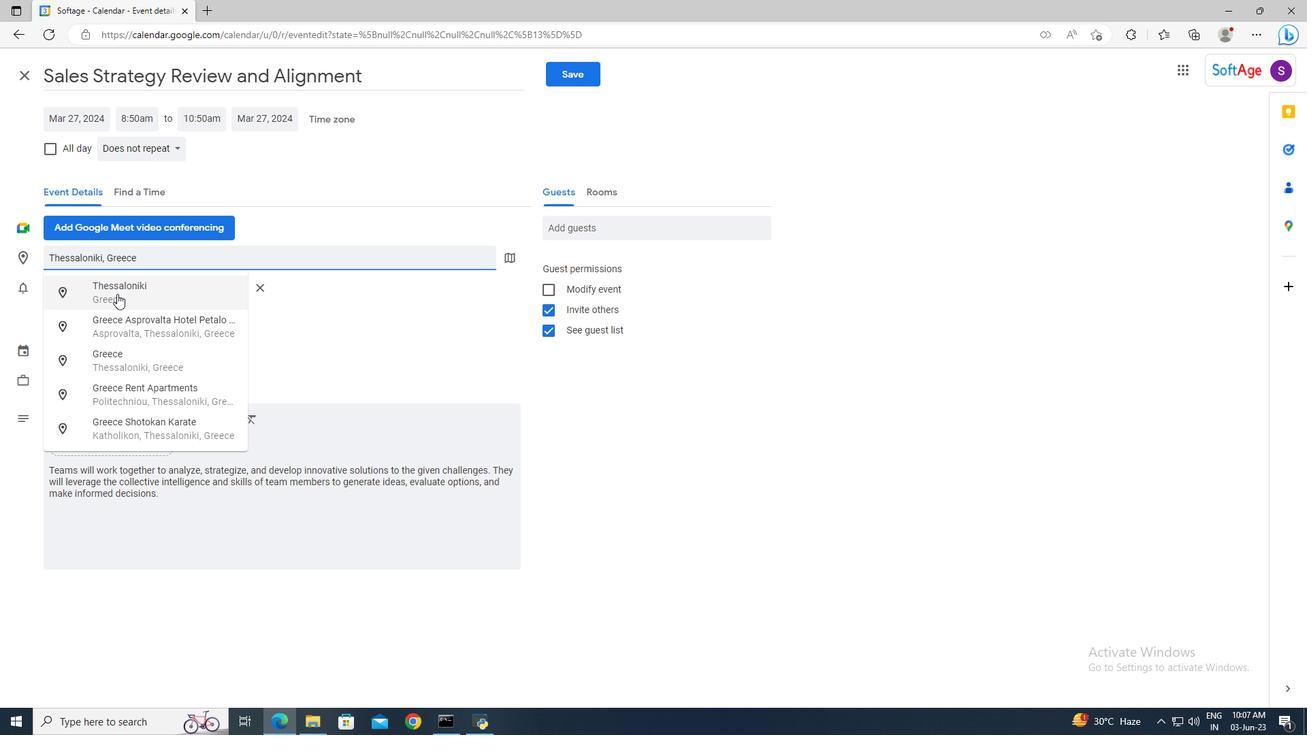 
Action: Mouse moved to (573, 233)
Screenshot: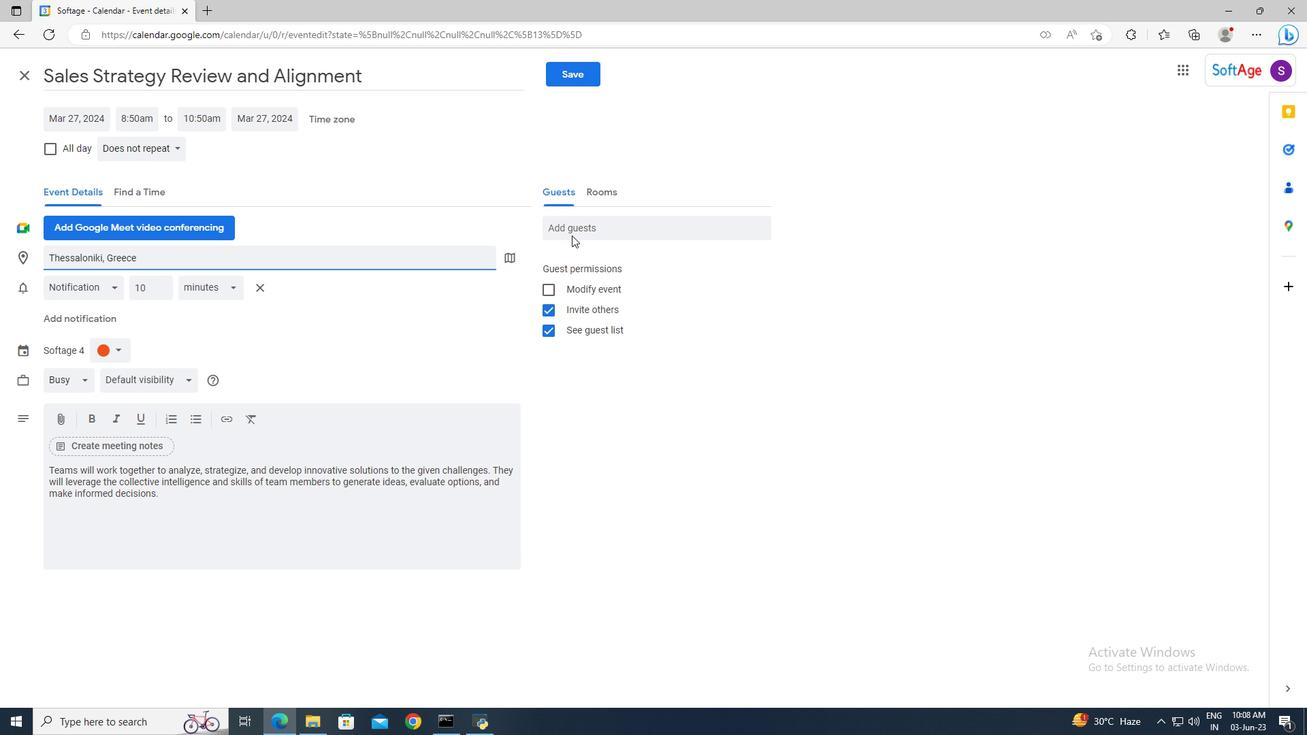 
Action: Mouse pressed left at (573, 233)
Screenshot: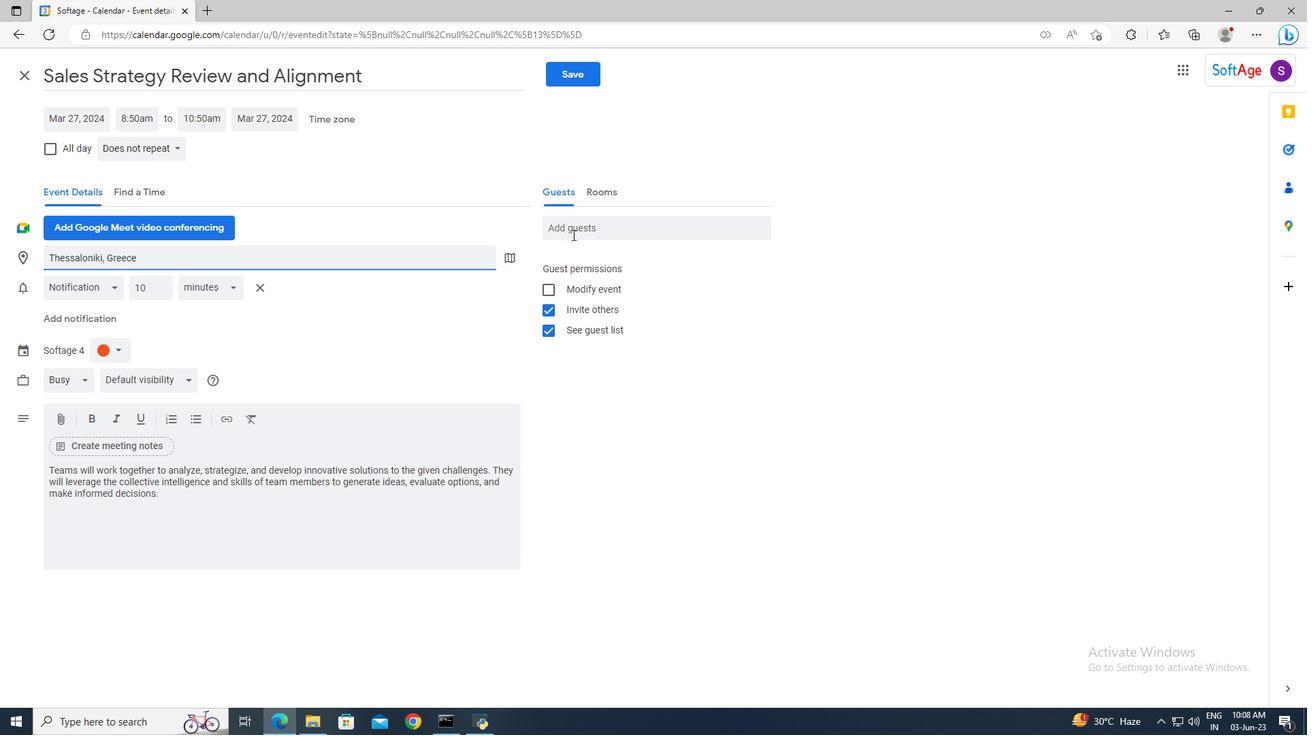 
Action: Mouse moved to (567, 229)
Screenshot: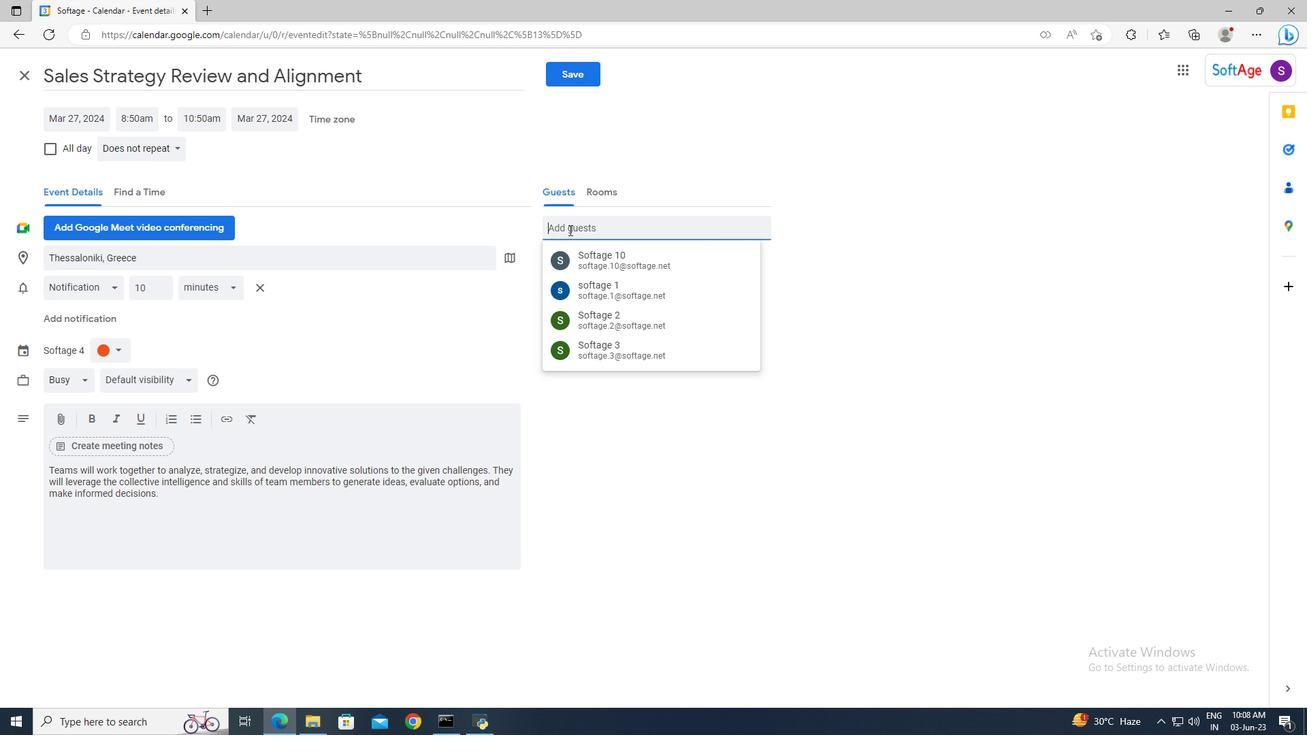 
Action: Key pressed softage.7<Key.shift>@softage.net<Key.enter>softage.8<Key.shift>@softage.net<Key.enter>
Screenshot: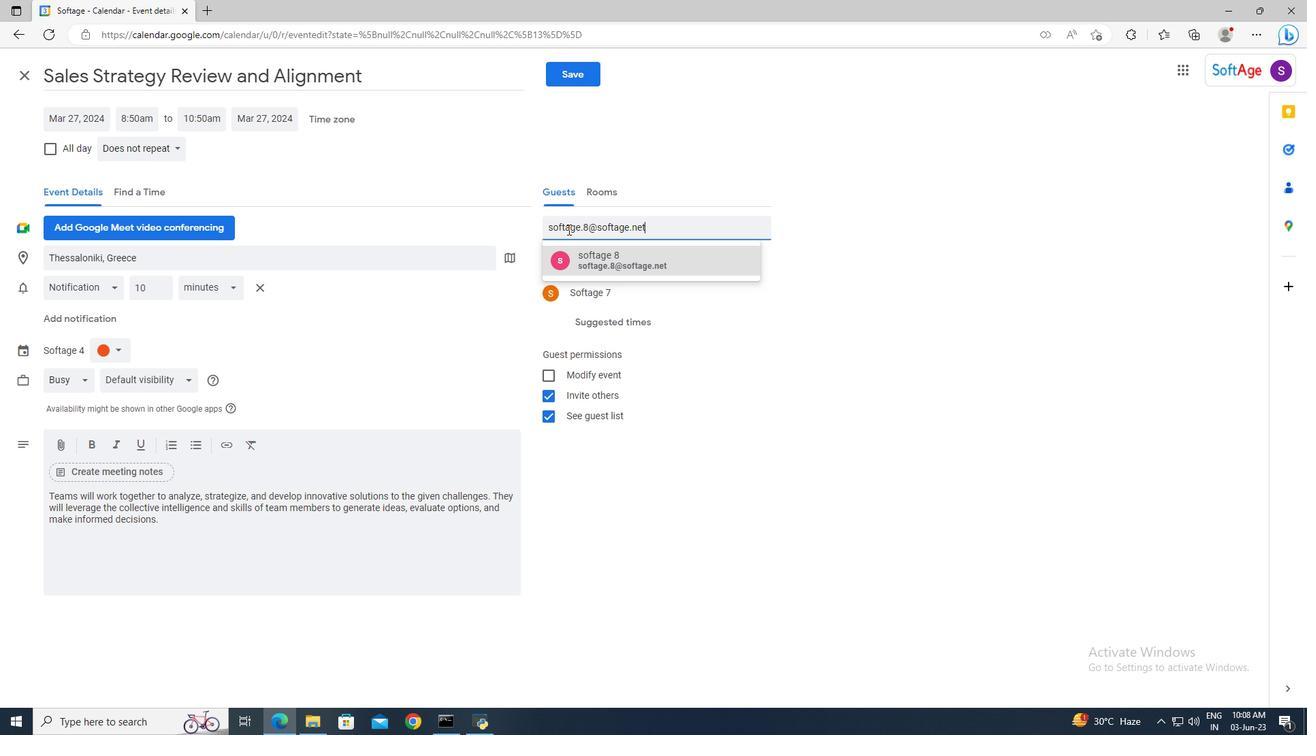 
Action: Mouse moved to (149, 148)
Screenshot: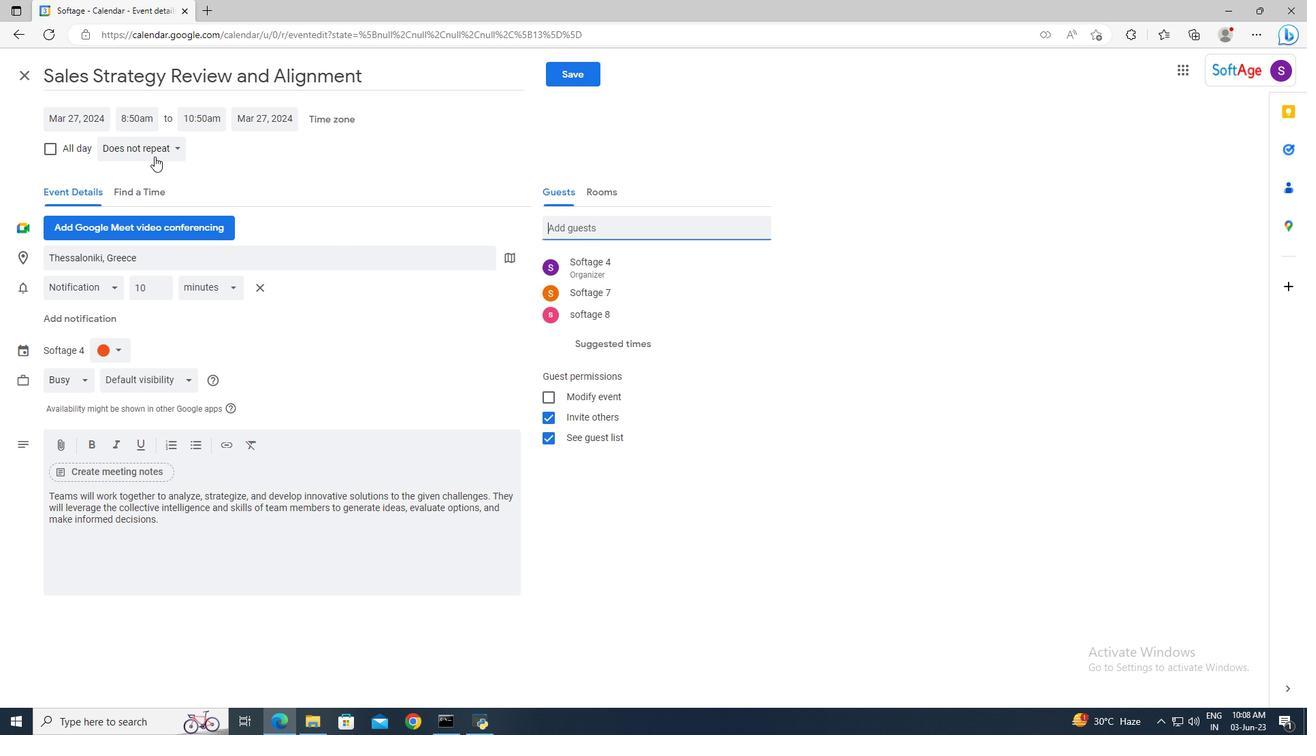 
Action: Mouse pressed left at (149, 148)
Screenshot: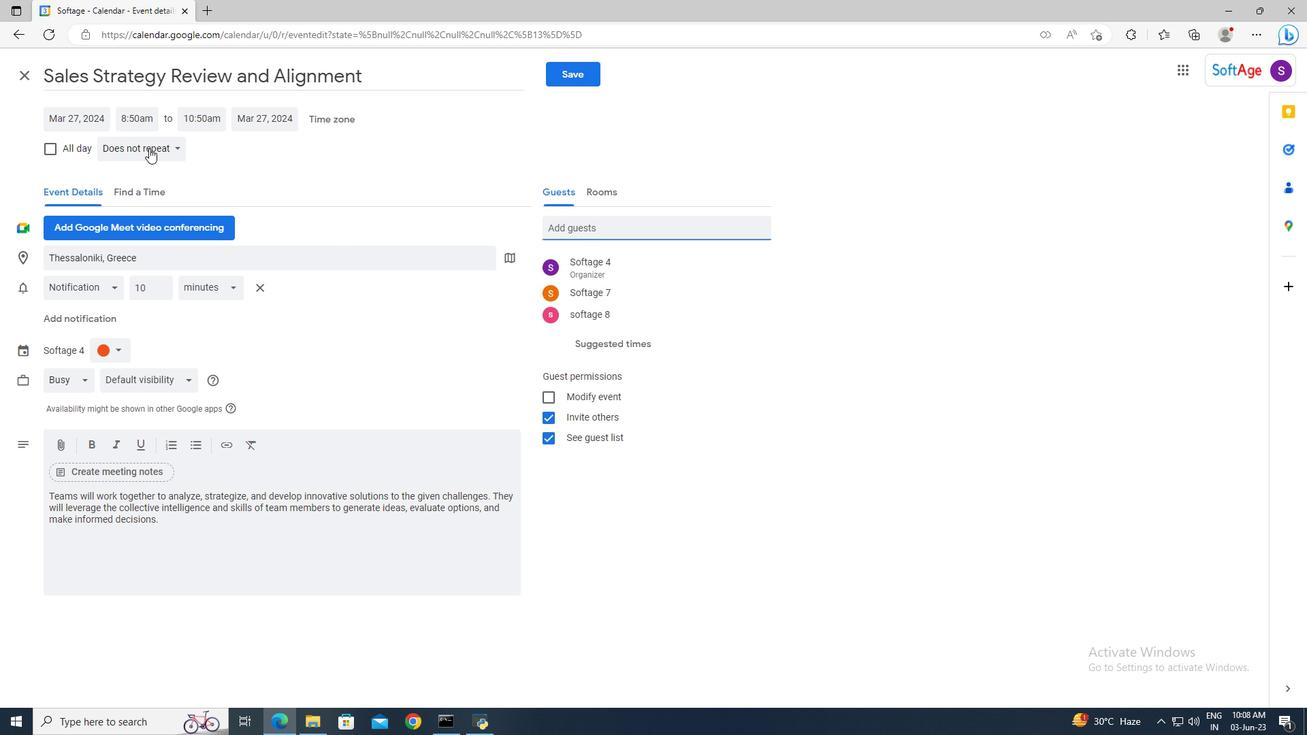 
Action: Mouse moved to (174, 292)
Screenshot: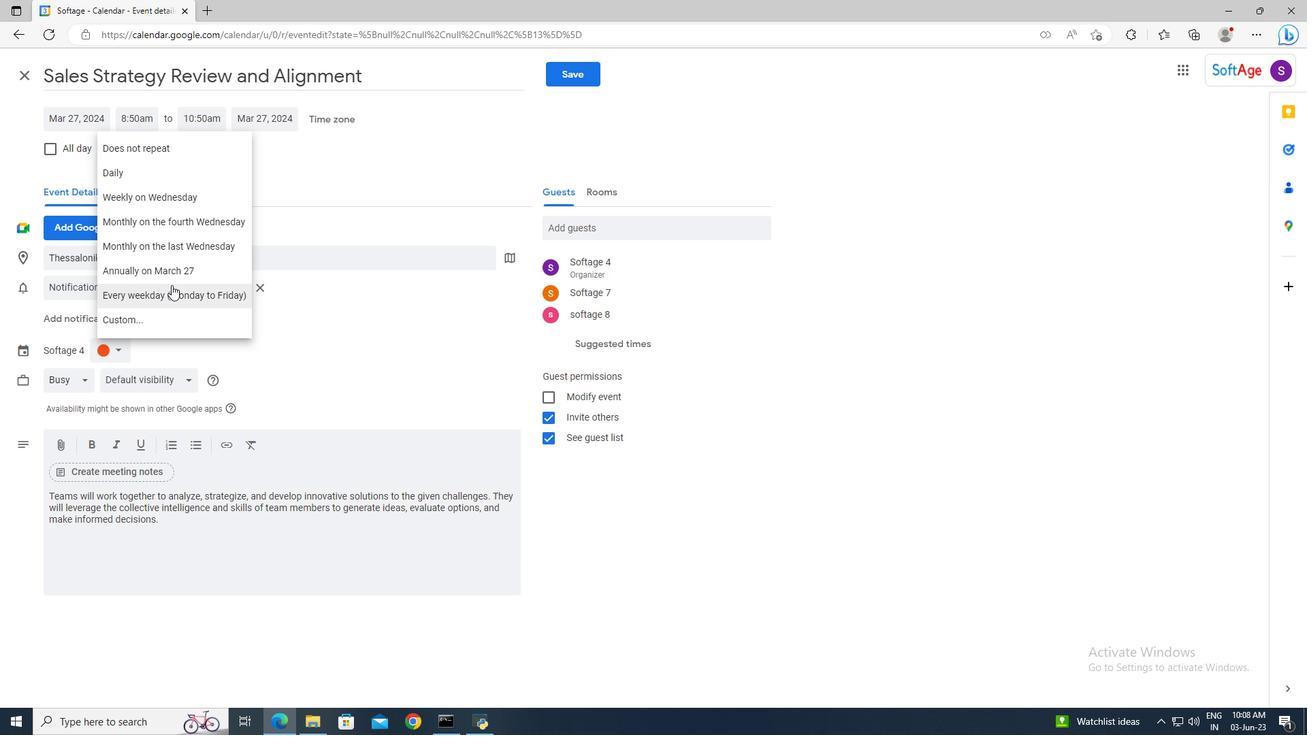 
Action: Mouse pressed left at (174, 292)
Screenshot: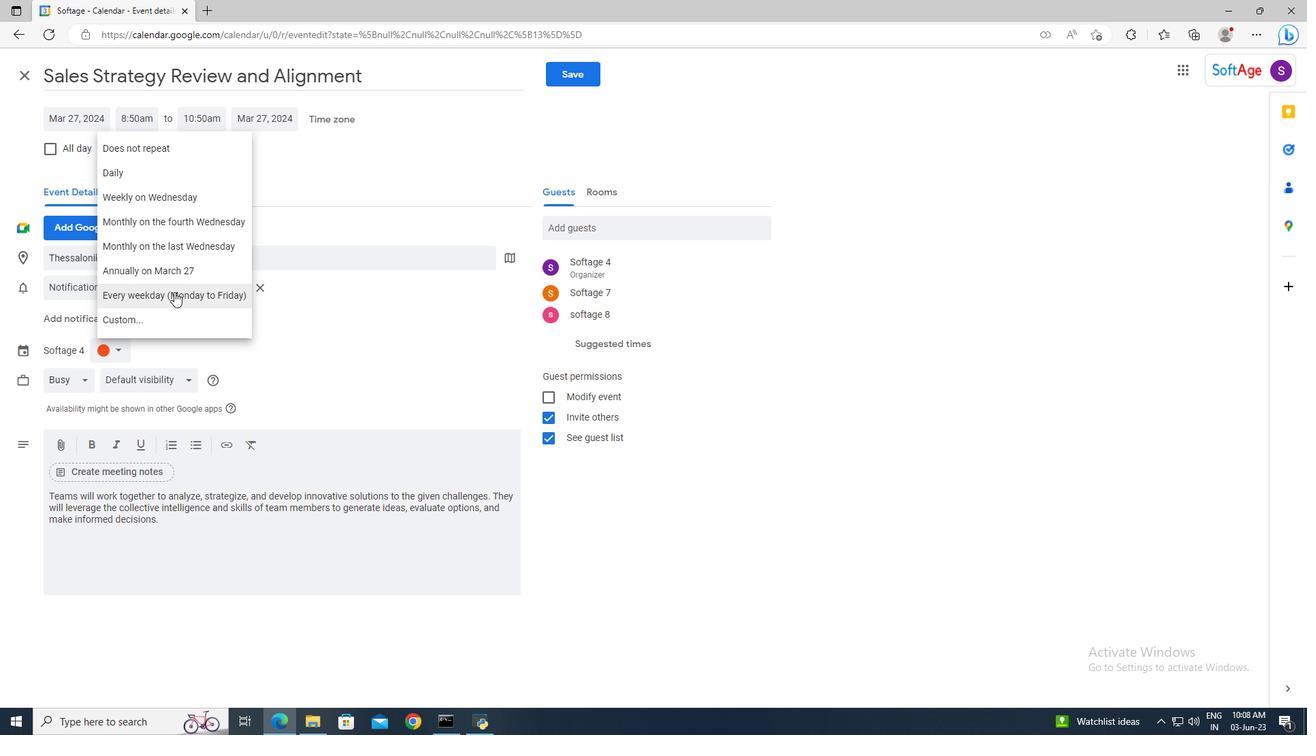 
Action: Mouse moved to (559, 81)
Screenshot: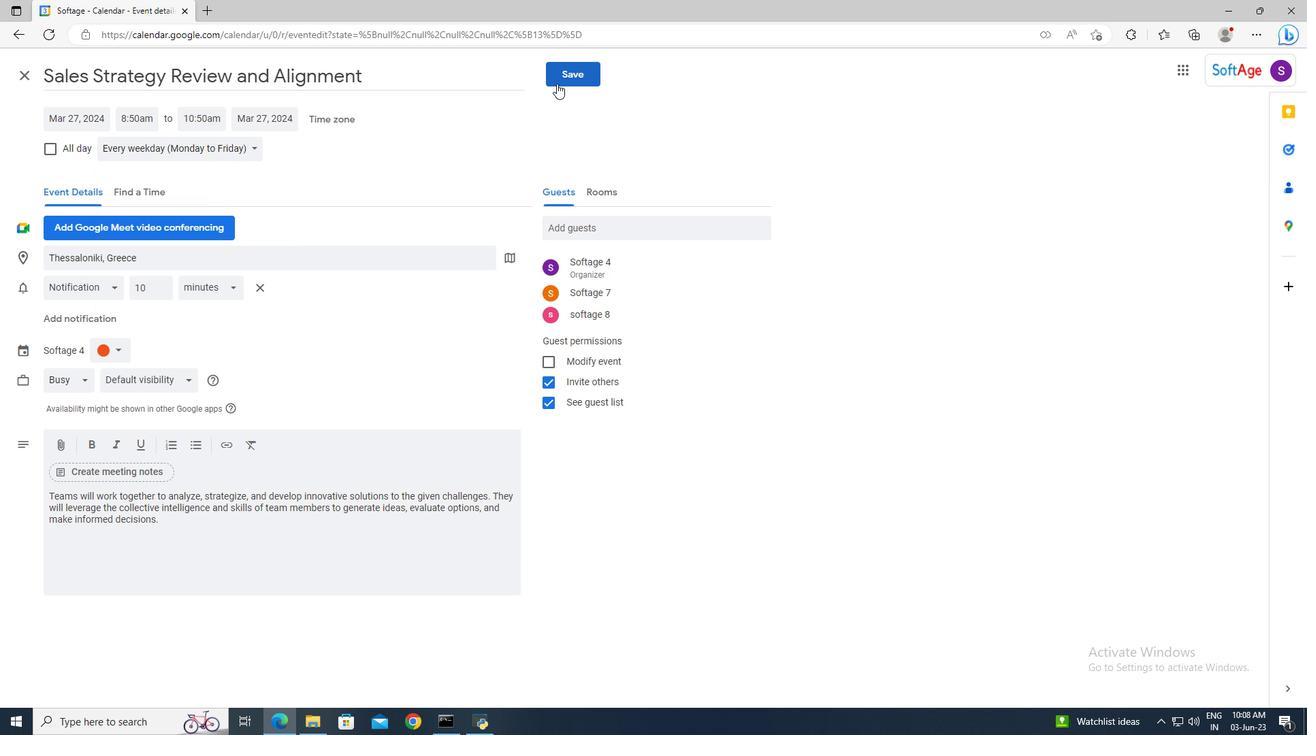 
Action: Mouse pressed left at (559, 81)
Screenshot: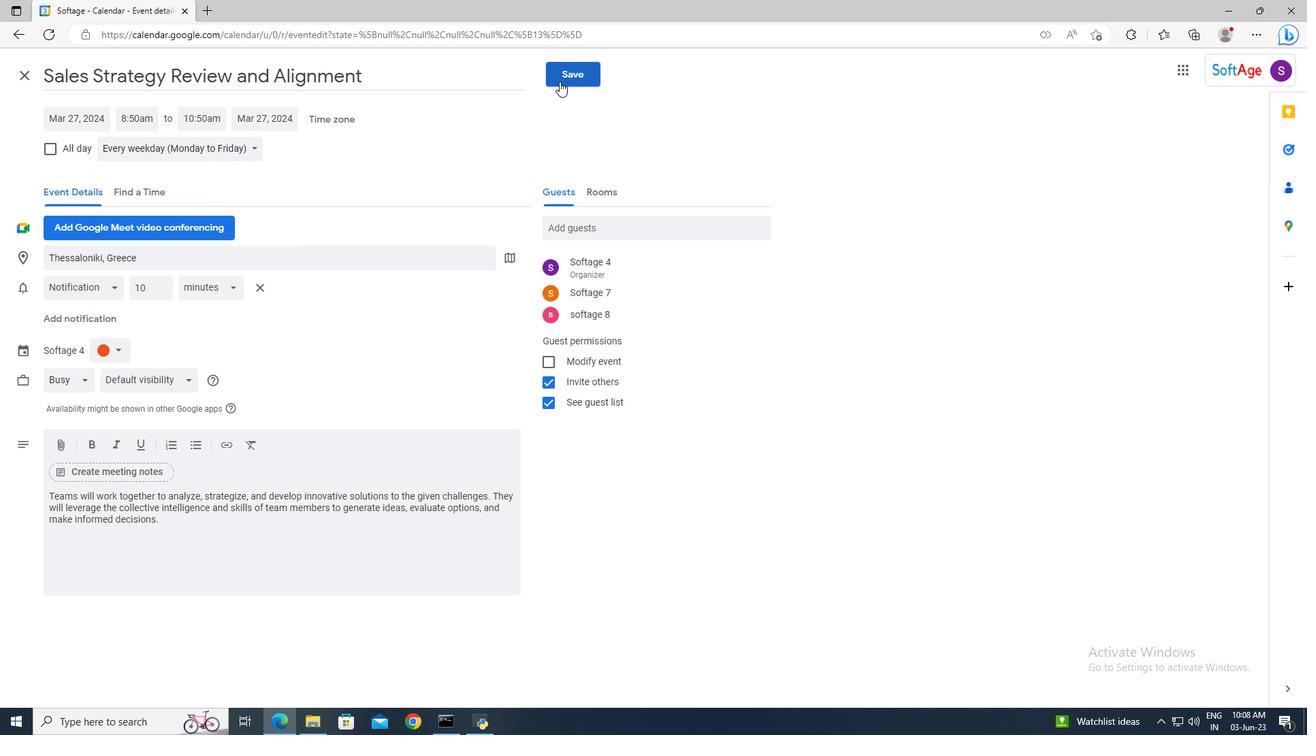 
Action: Mouse moved to (778, 407)
Screenshot: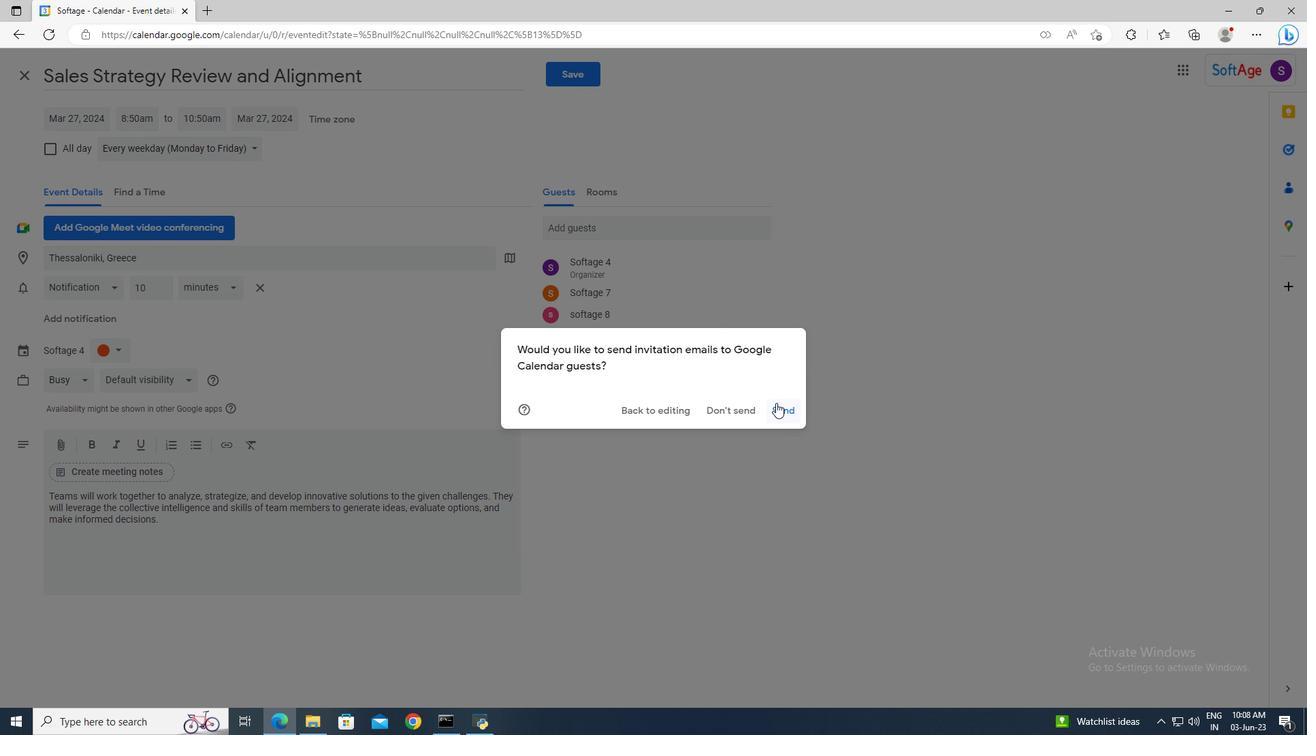 
Action: Mouse pressed left at (778, 407)
Screenshot: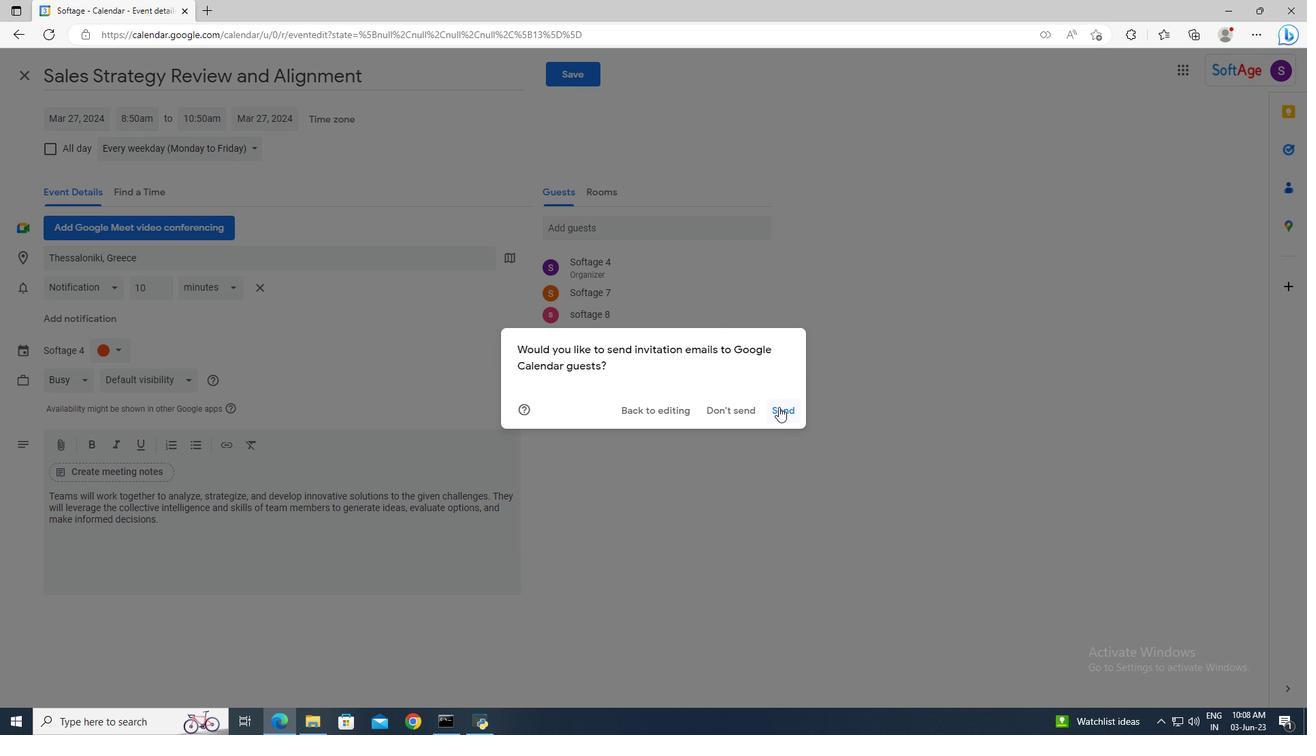 
